 Task: Add an event with the title Third Team Building Workshop: Problem-Solving and Decision-Making Skills, date '2024/04/01', time 9:15 AM to 11:15 AMand add a description: The event coordinator is responsible for planning, organizing, and executing the networking event. They oversee all aspects of the event, including venue selection, logistics, scheduling, vendor management, and participant registration. The event coordinator ensures a seamless and successful networking event that meets the objectives and expectations of the attendees., put the event into Green category, logged in from the account softage.7@softage.netand send the event invitation to softage.10@softage.net and softage.5@softage.net. Set a reminder for the event 2 hour before
Action: Mouse moved to (122, 140)
Screenshot: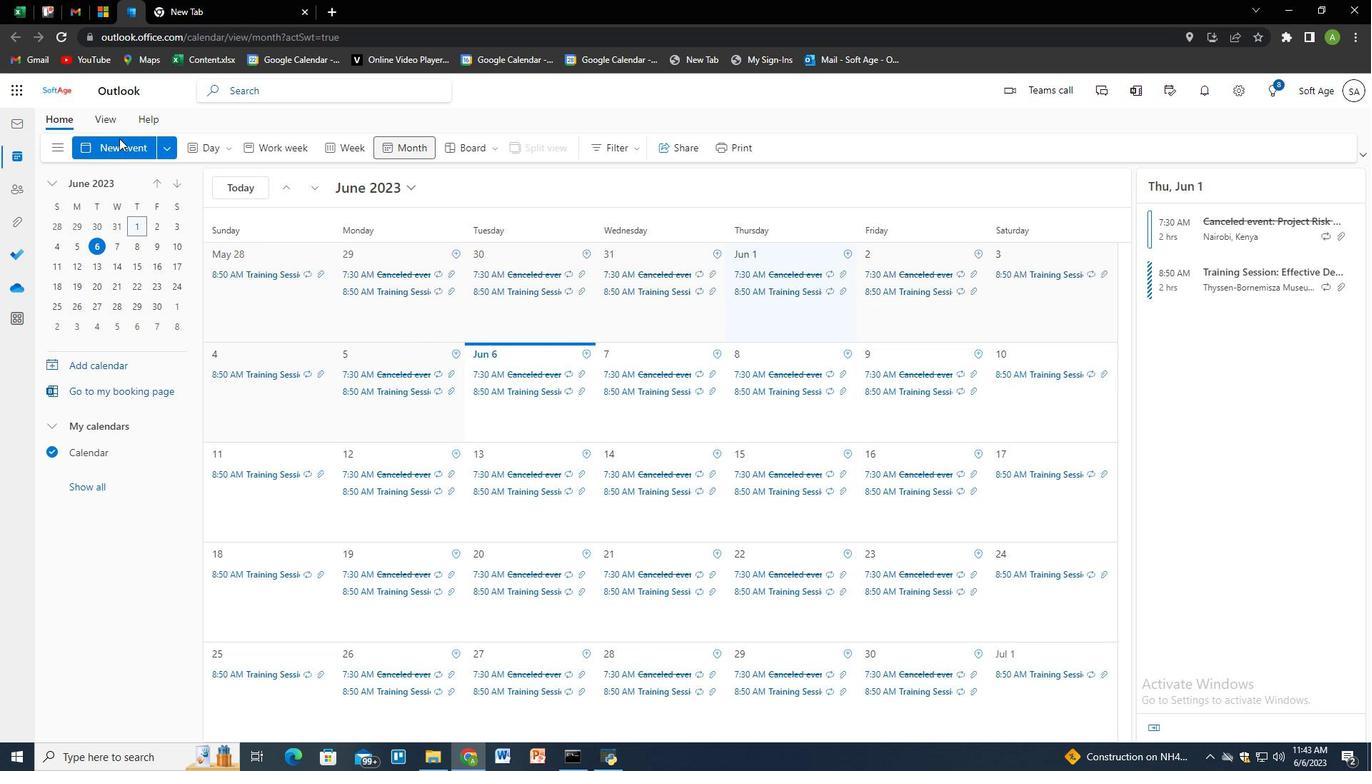 
Action: Mouse pressed left at (122, 140)
Screenshot: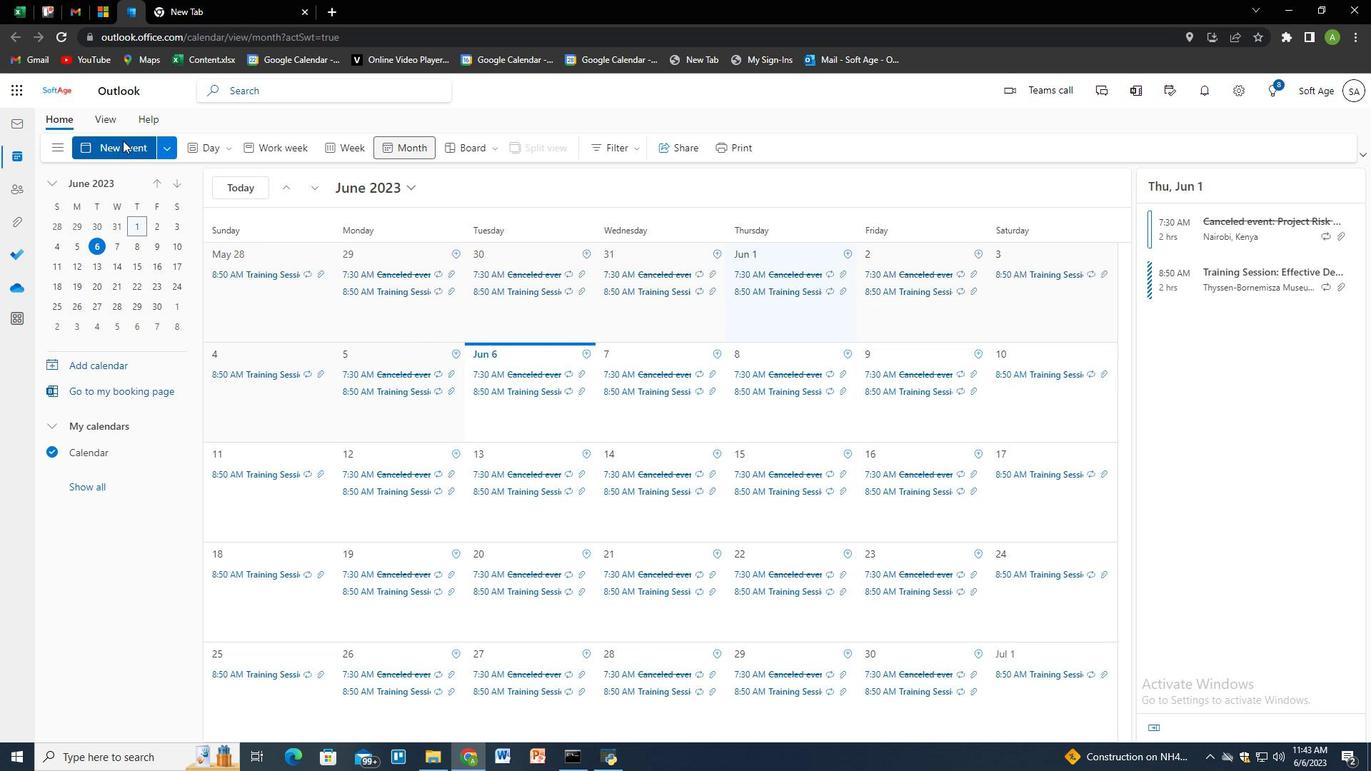 
Action: Mouse moved to (527, 236)
Screenshot: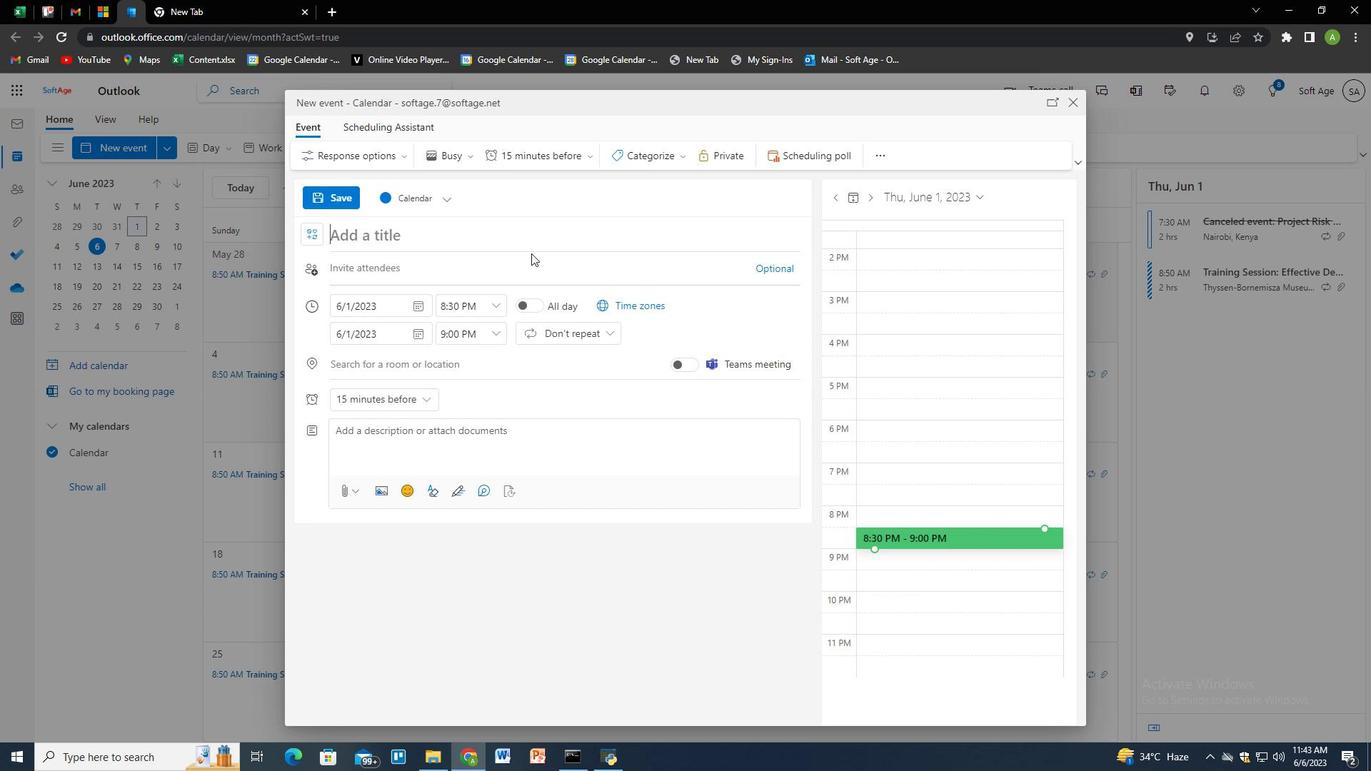 
Action: Mouse pressed left at (527, 236)
Screenshot: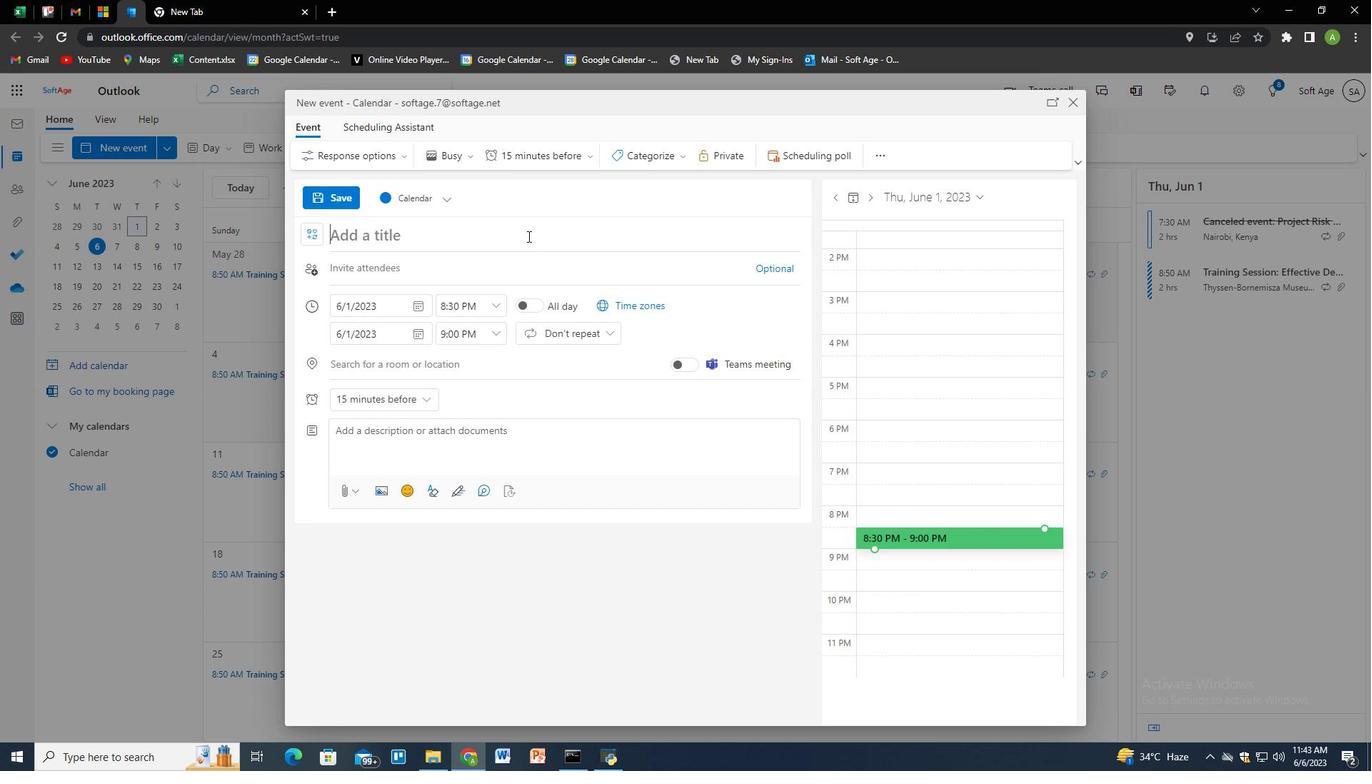 
Action: Key pressed <Key.shift>Thier<Key.backspace><Key.backspace>rd<Key.space><Key.shift>Team<Key.space><Key.shift>Building<Key.space><Key.shift>Workshop<Key.shift>:<Key.space><Key.shift>Problem<Key.space><Key.backspace>-<Key.shift>Solving<Key.space>and<Key.space><Key.shift>Decision-<Key.shift>Making<Key.space><Key.shift>Skills<Key.tab><Key.tab><Key.tab>
Screenshot: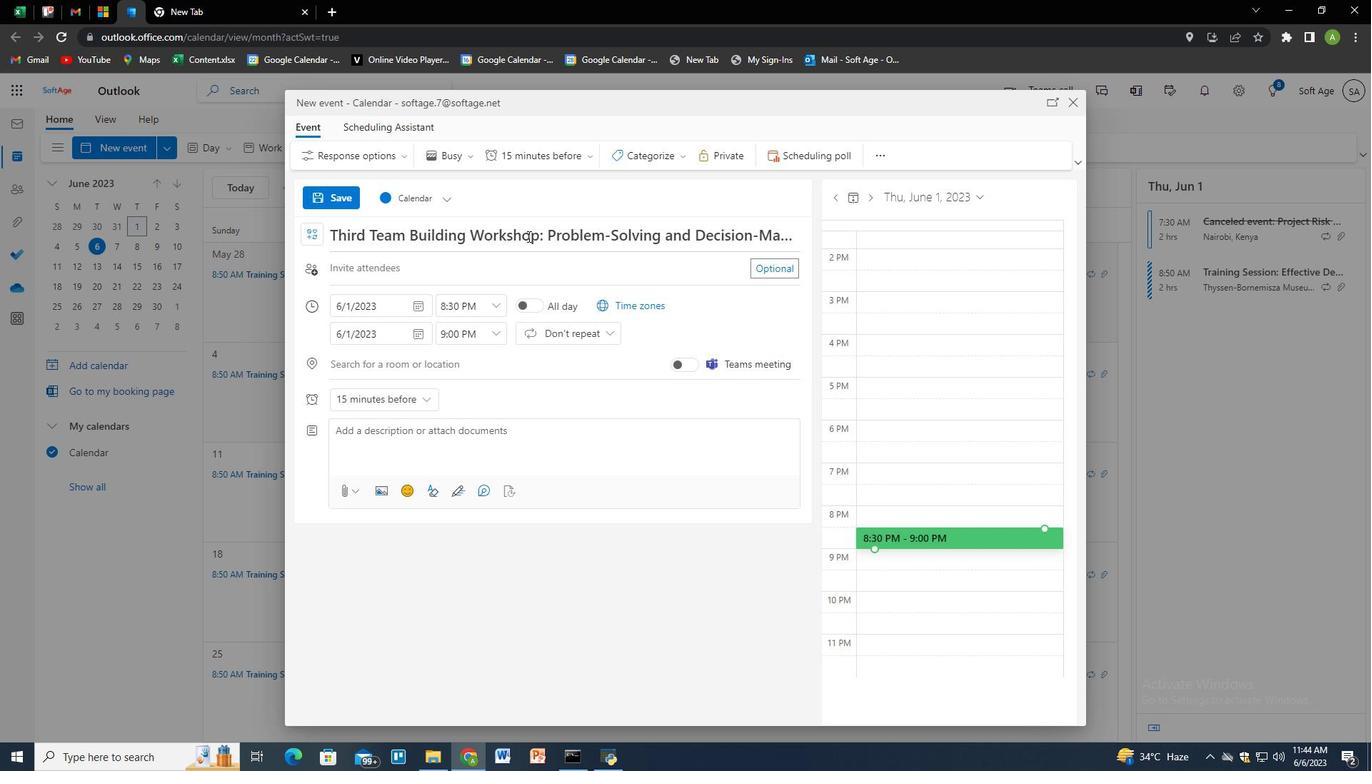 
Action: Mouse moved to (421, 299)
Screenshot: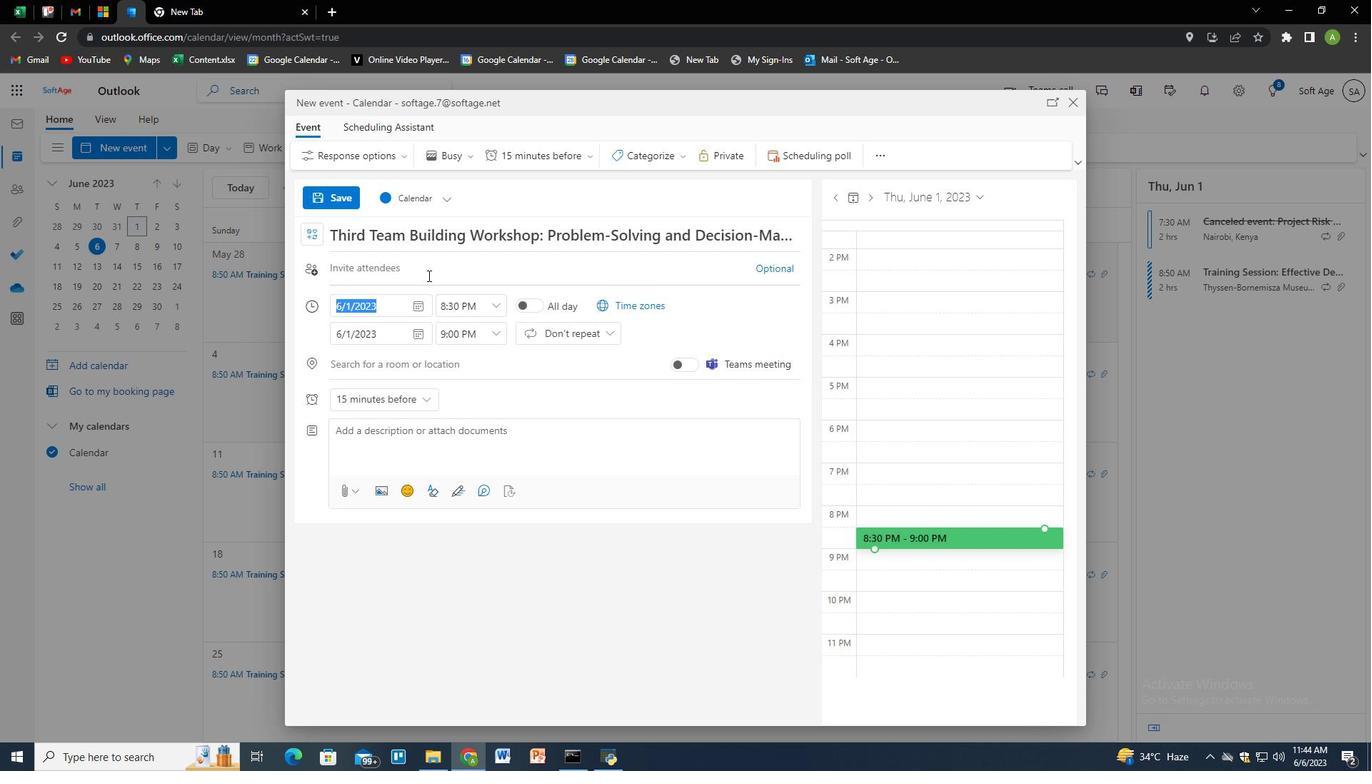 
Action: Mouse pressed left at (421, 299)
Screenshot: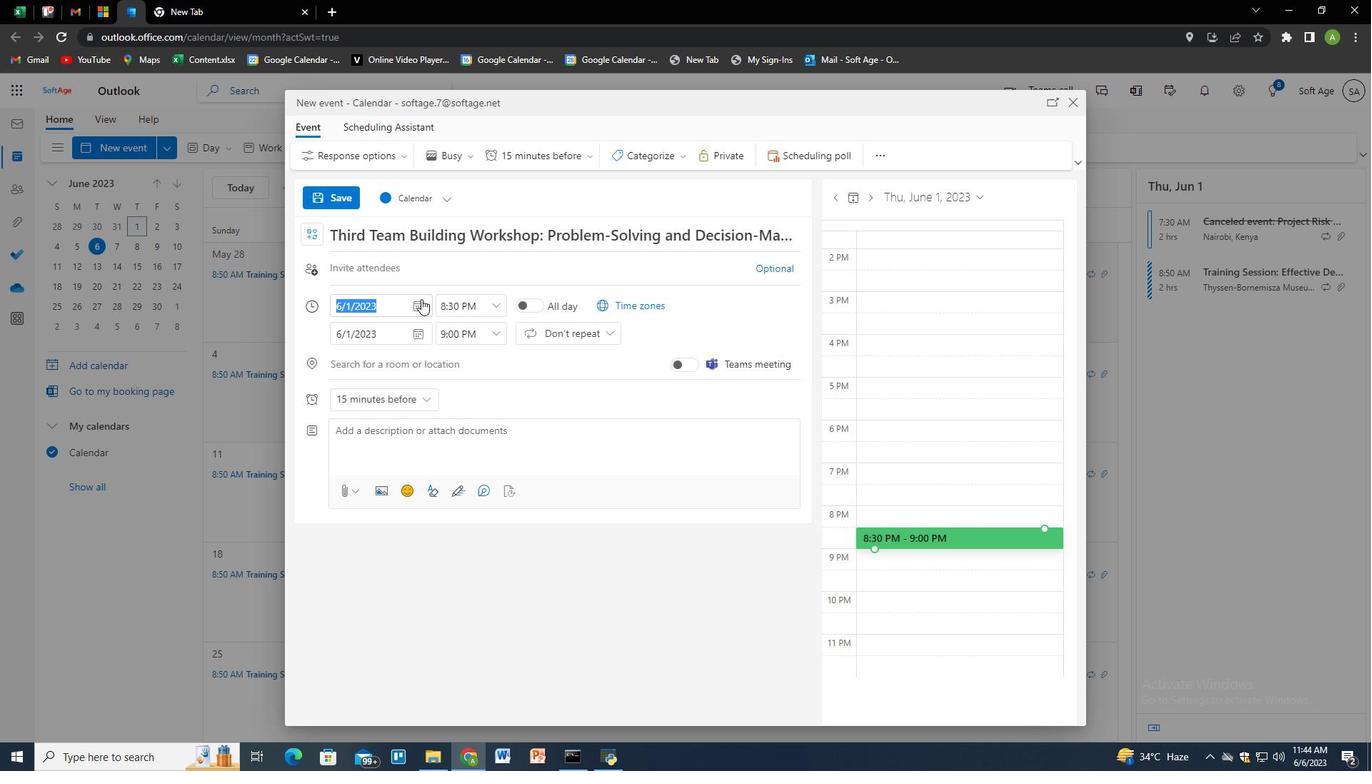 
Action: Mouse moved to (427, 339)
Screenshot: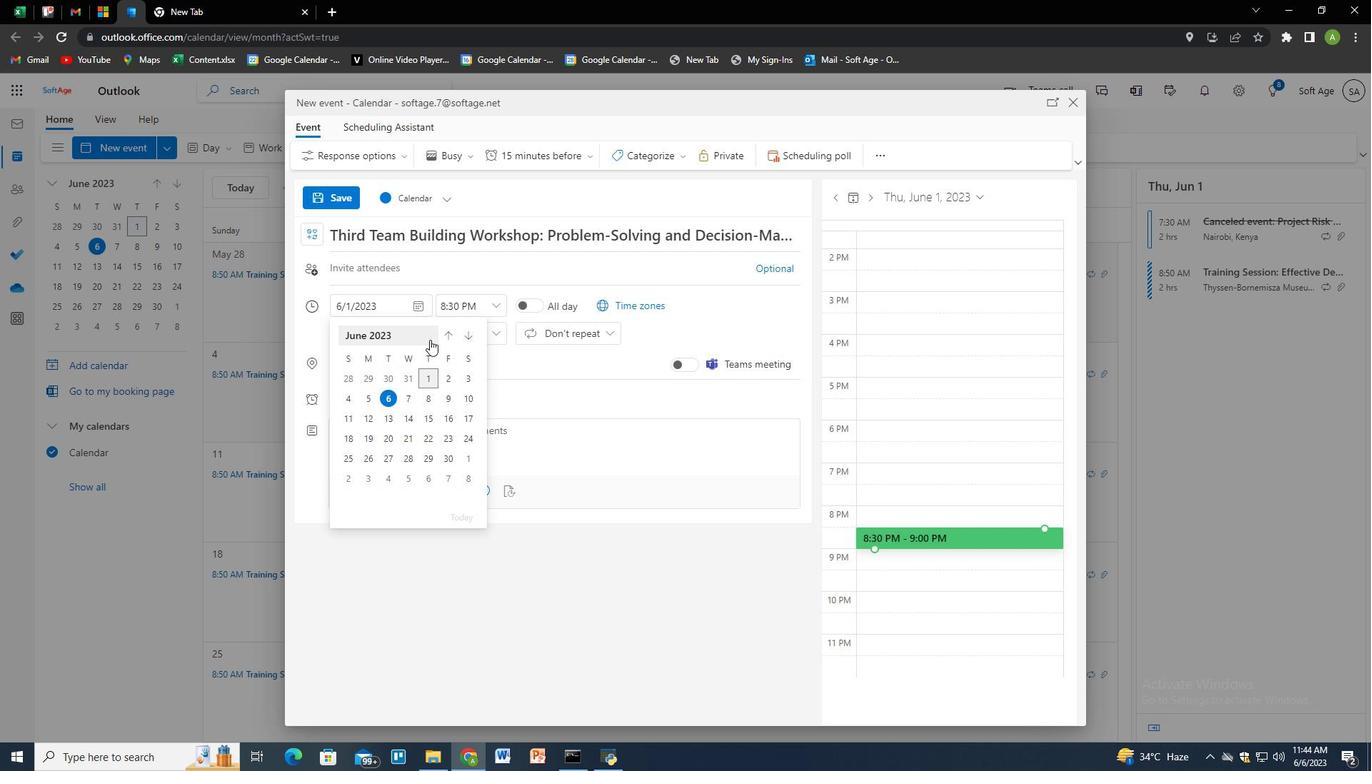 
Action: Mouse pressed left at (427, 339)
Screenshot: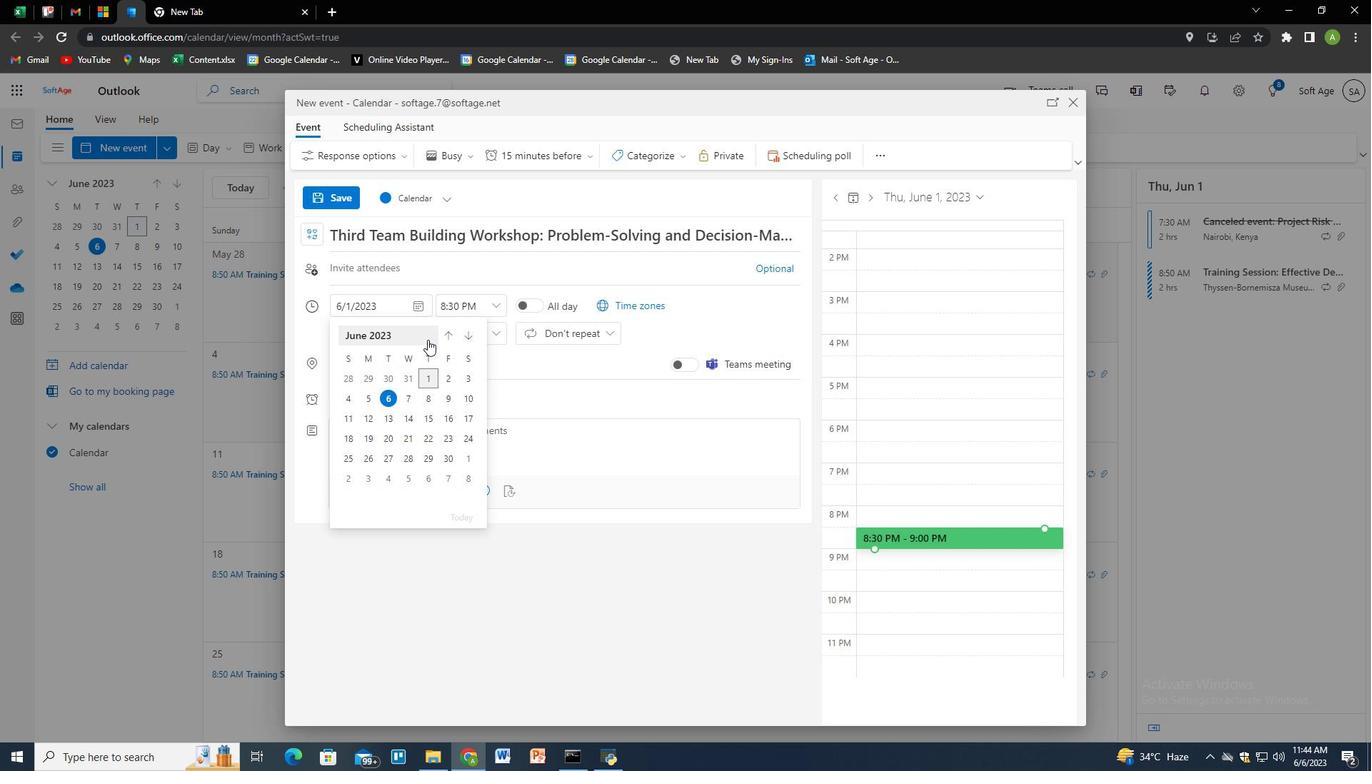 
Action: Mouse moved to (422, 343)
Screenshot: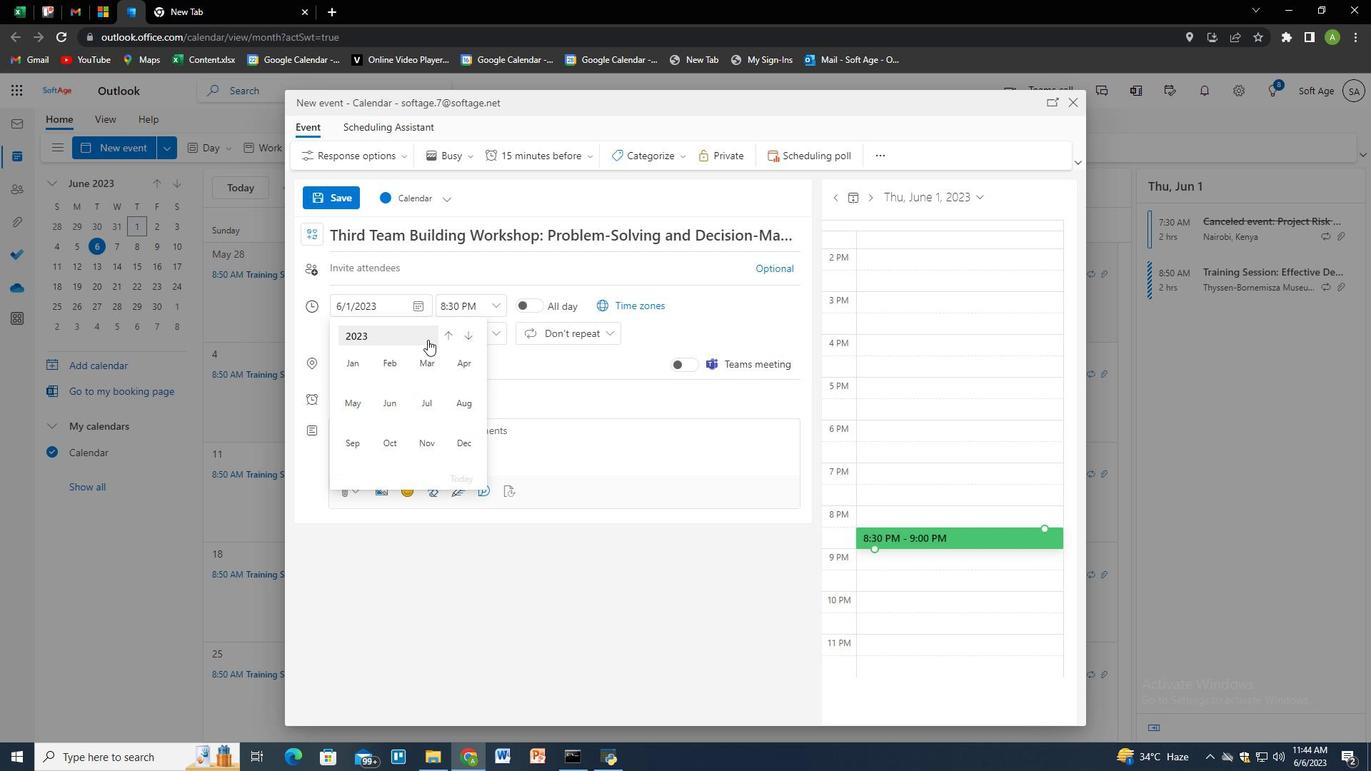 
Action: Mouse pressed left at (422, 343)
Screenshot: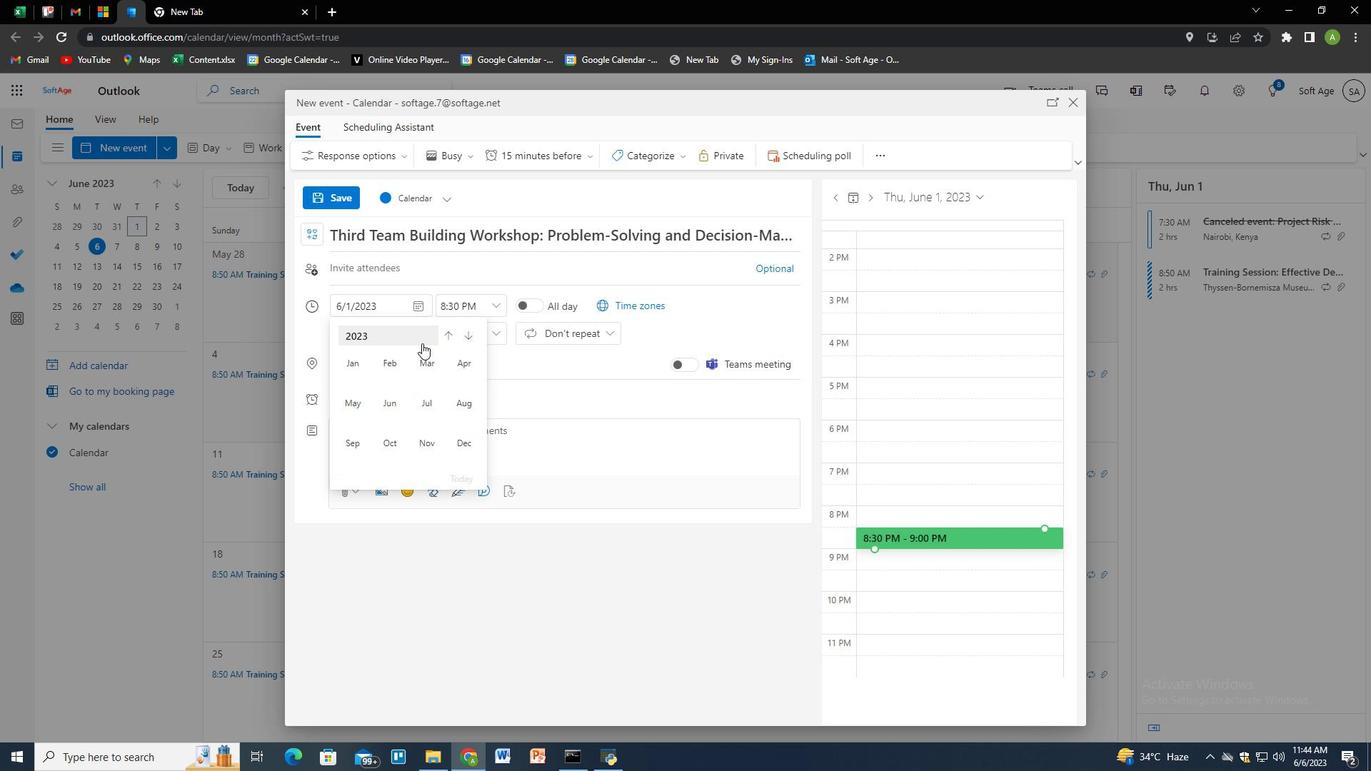 
Action: Mouse moved to (364, 399)
Screenshot: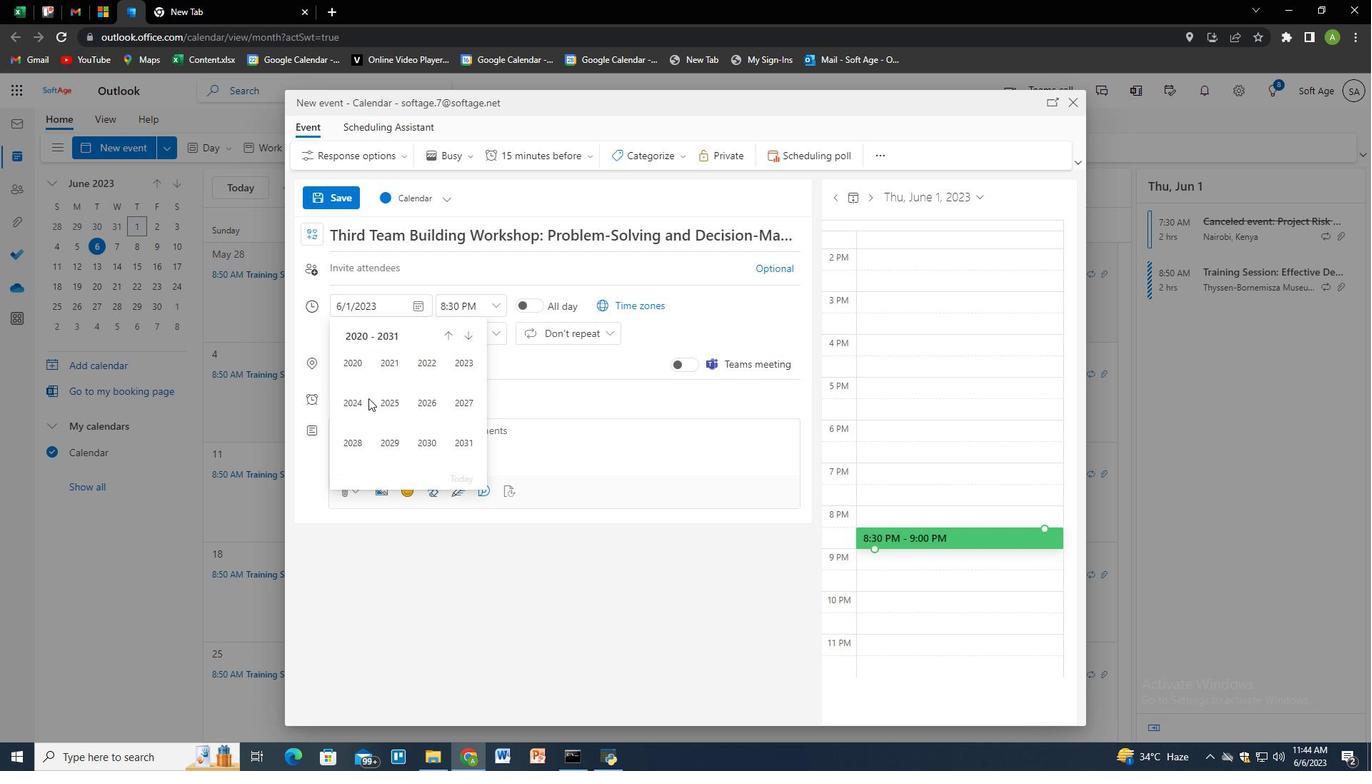 
Action: Mouse pressed left at (364, 399)
Screenshot: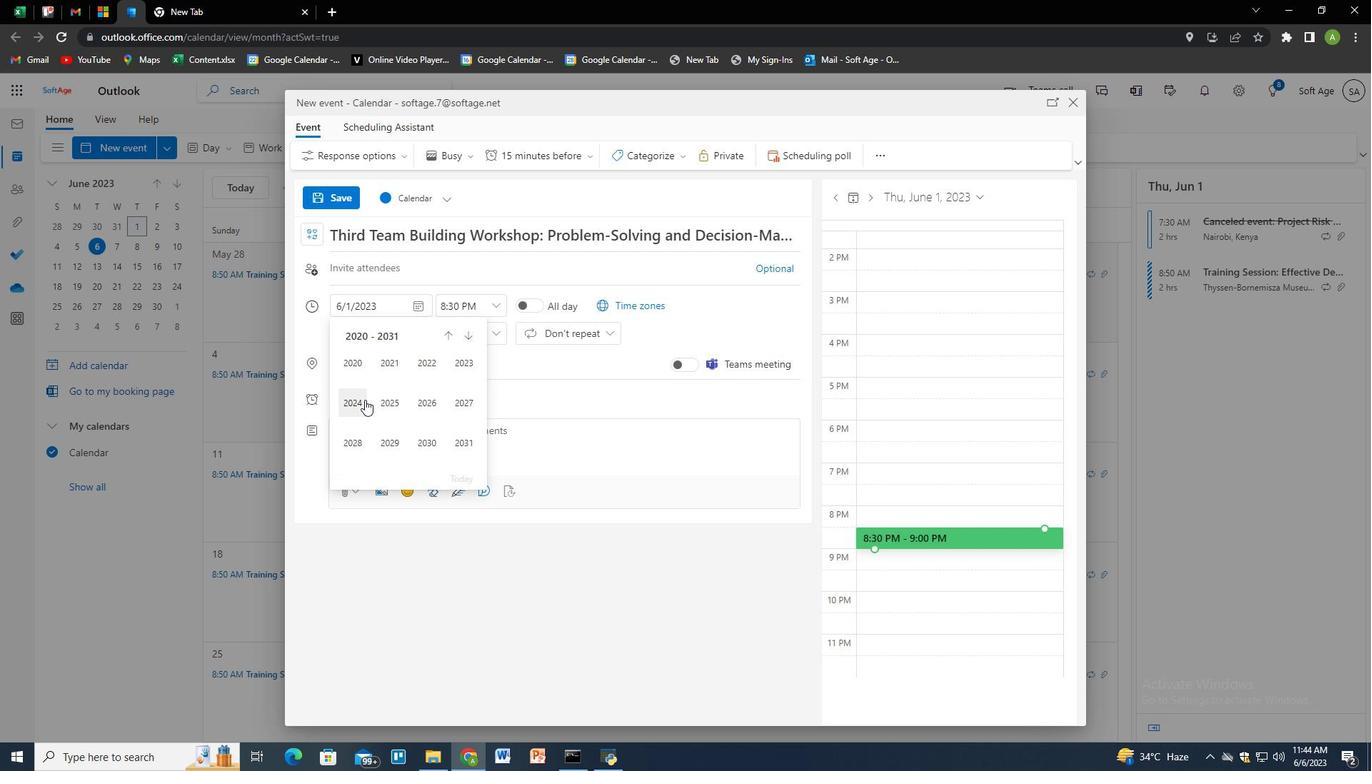 
Action: Mouse moved to (454, 364)
Screenshot: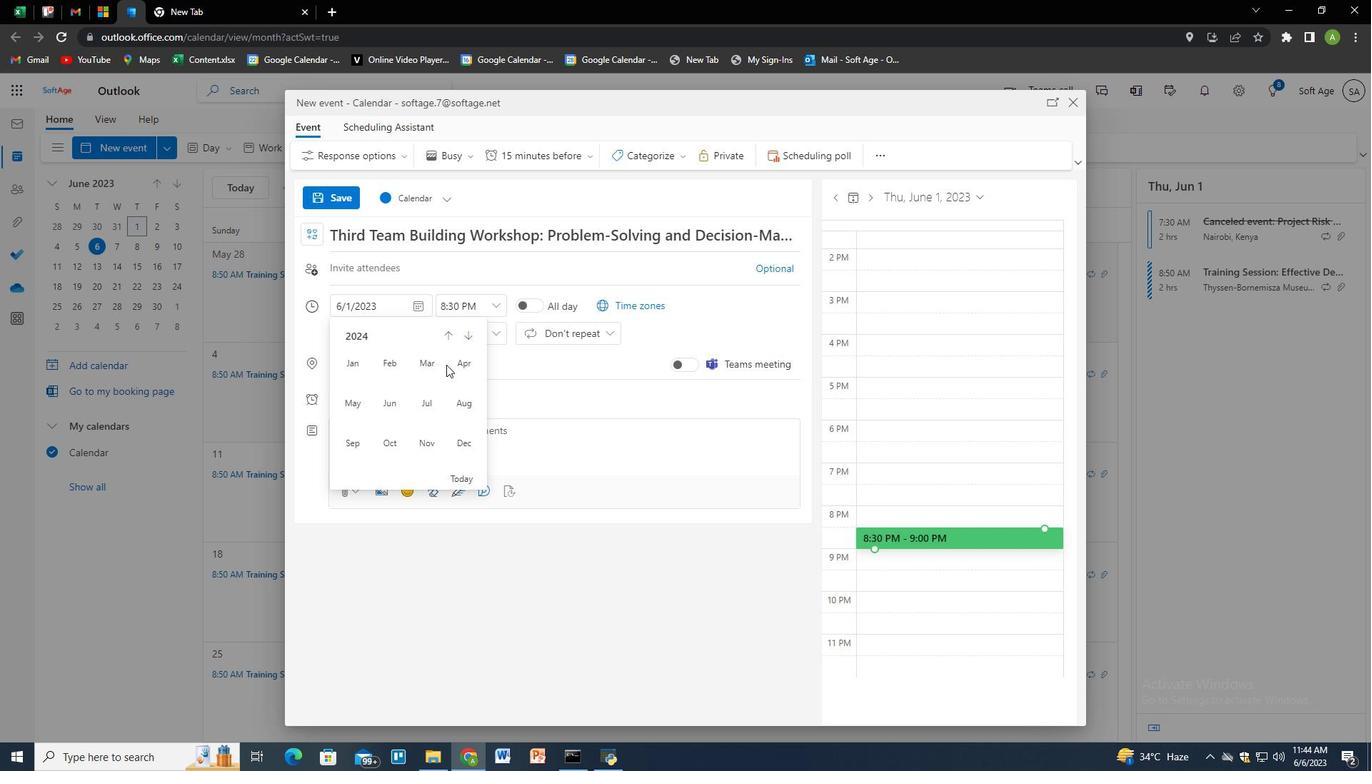 
Action: Mouse pressed left at (454, 364)
Screenshot: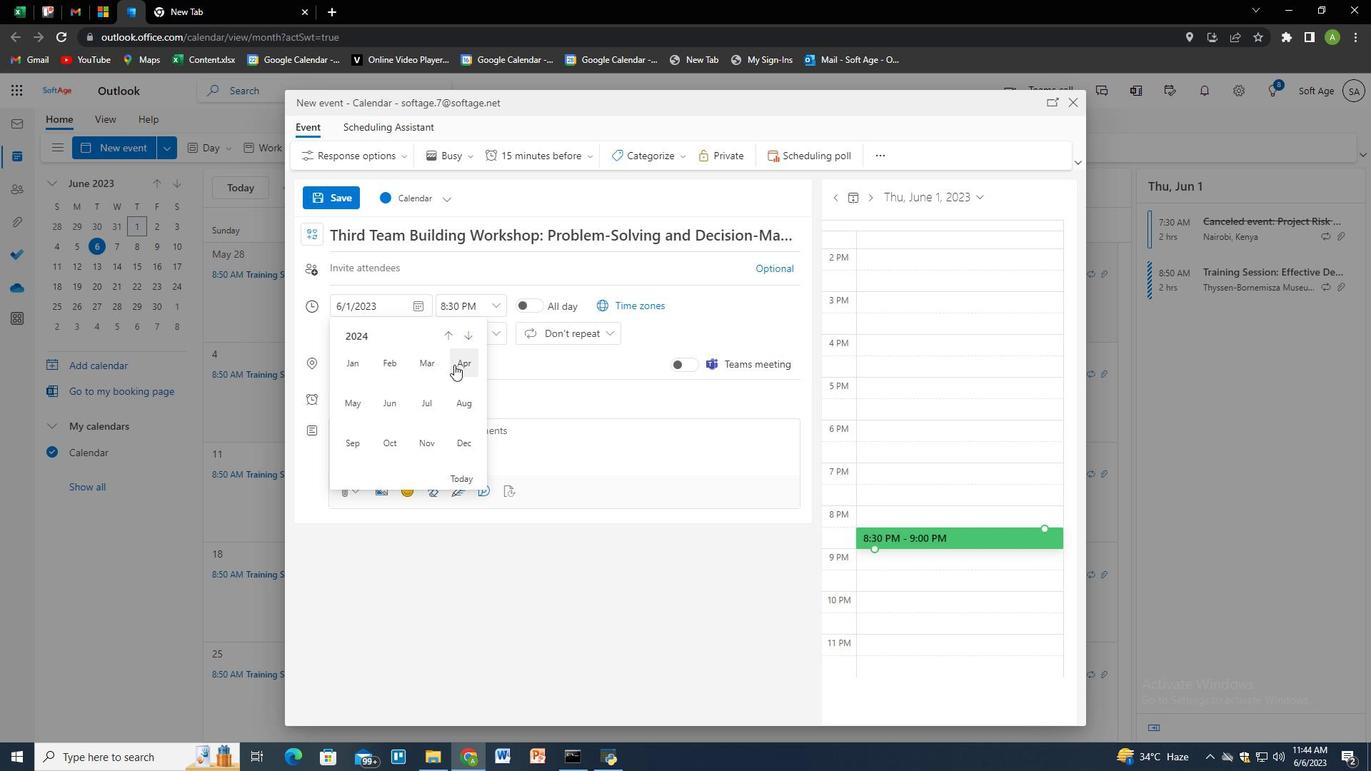 
Action: Mouse moved to (373, 374)
Screenshot: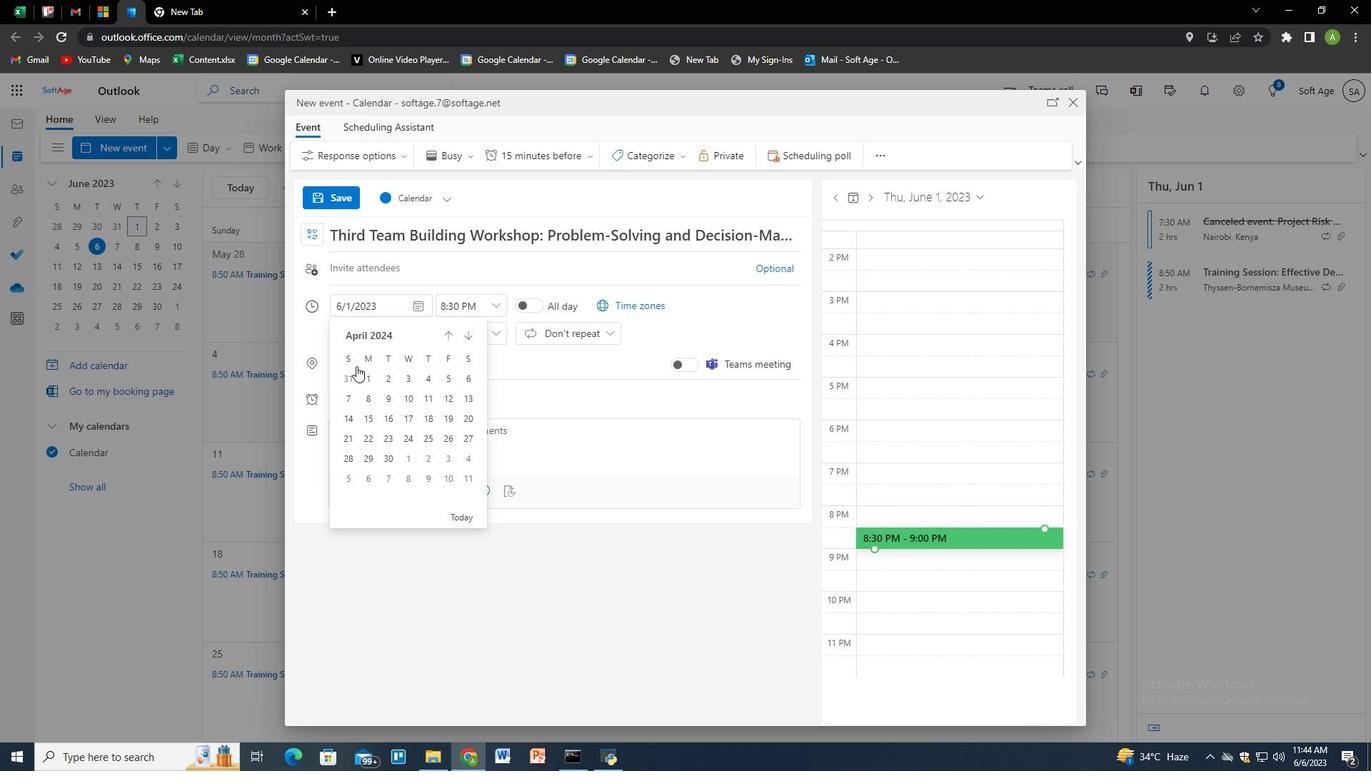 
Action: Mouse pressed left at (373, 374)
Screenshot: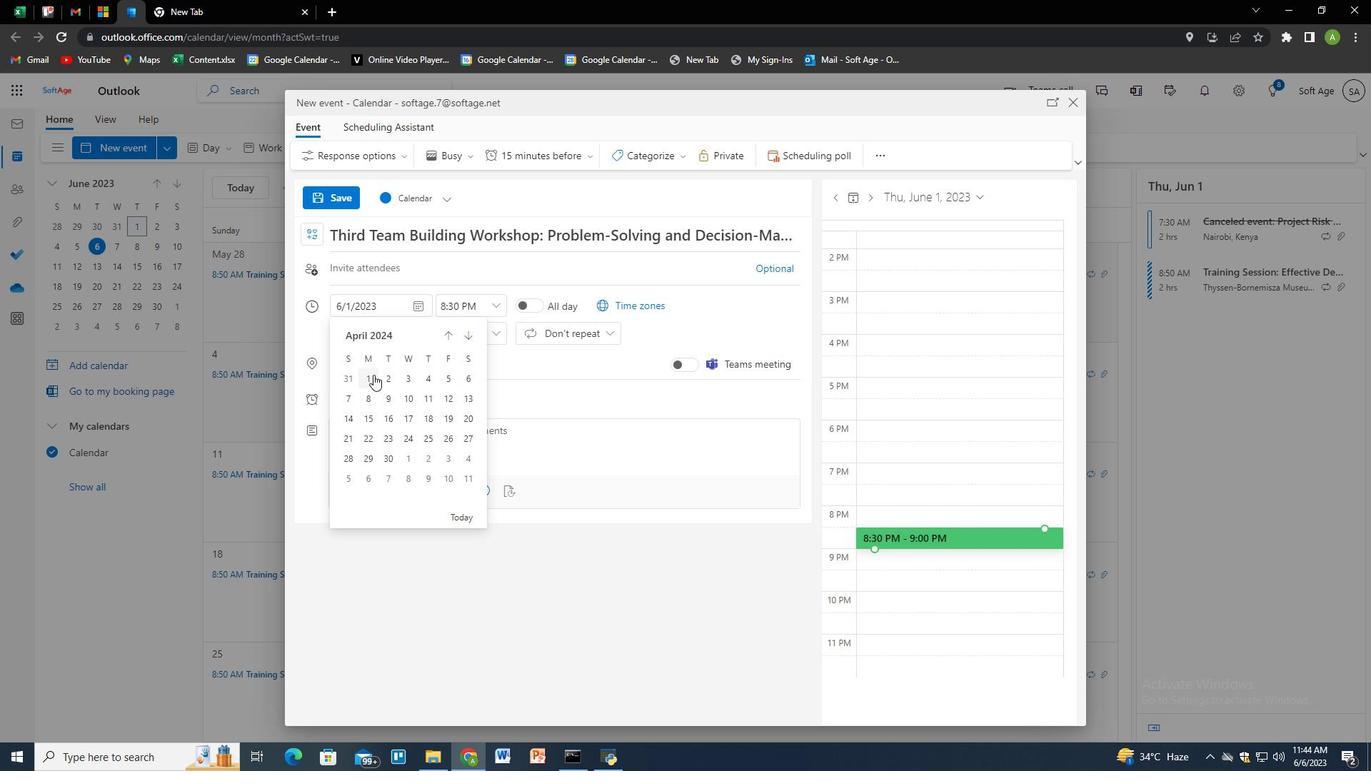 
Action: Mouse moved to (450, 304)
Screenshot: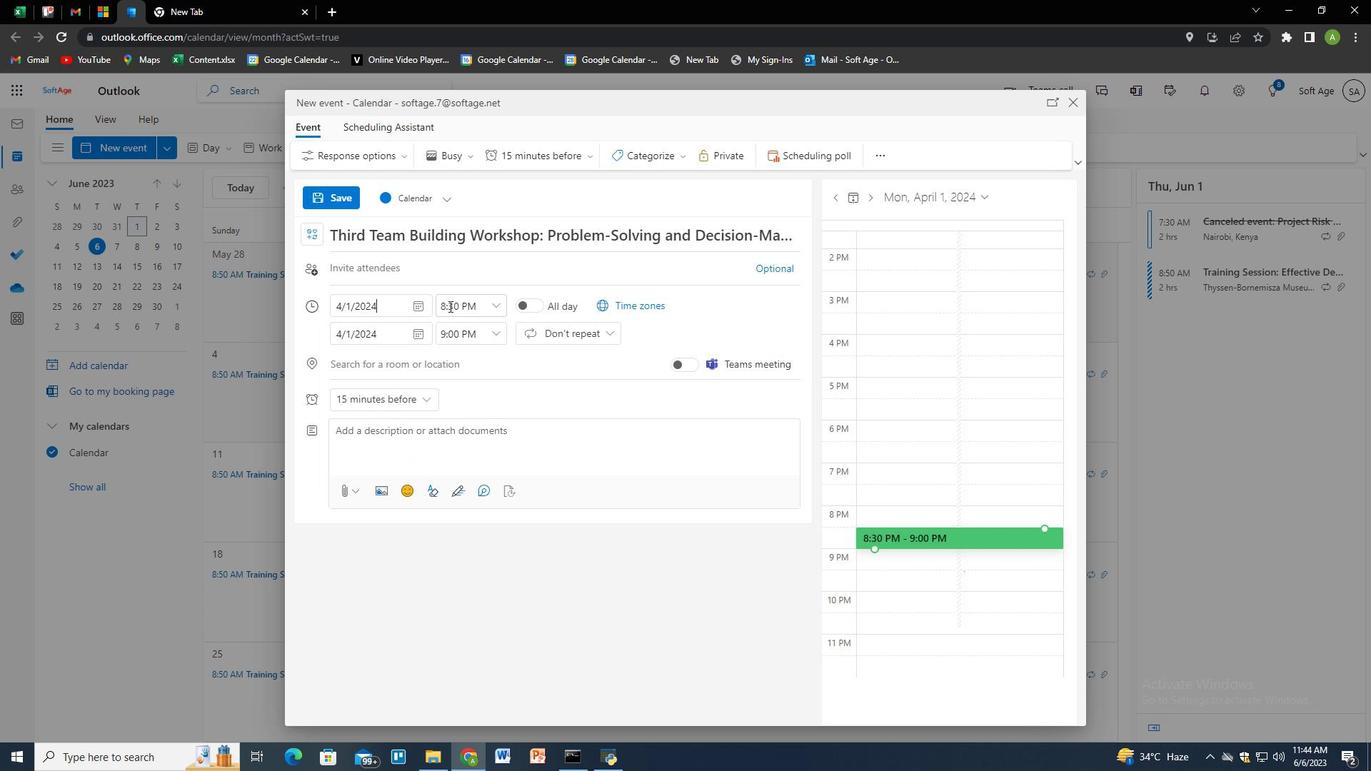 
Action: Mouse pressed left at (450, 304)
Screenshot: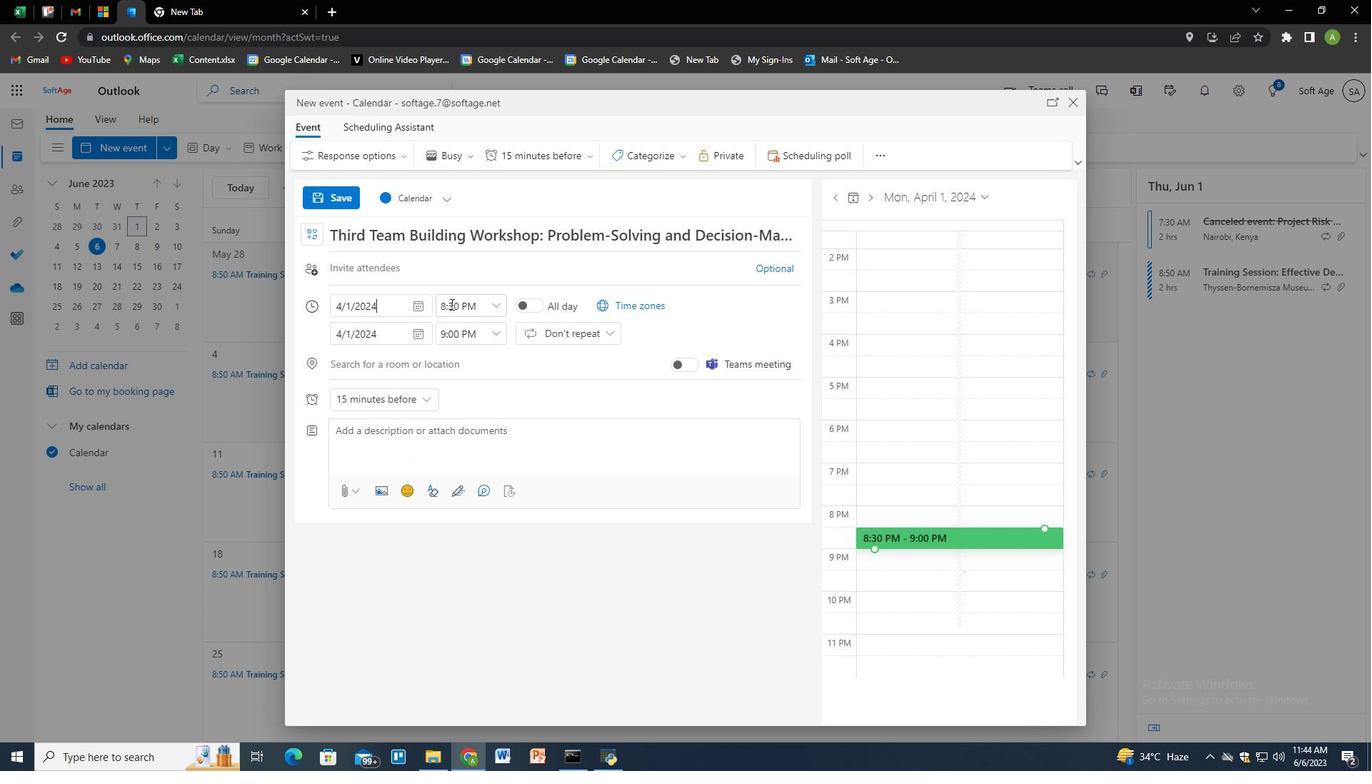 
Action: Mouse moved to (451, 304)
Screenshot: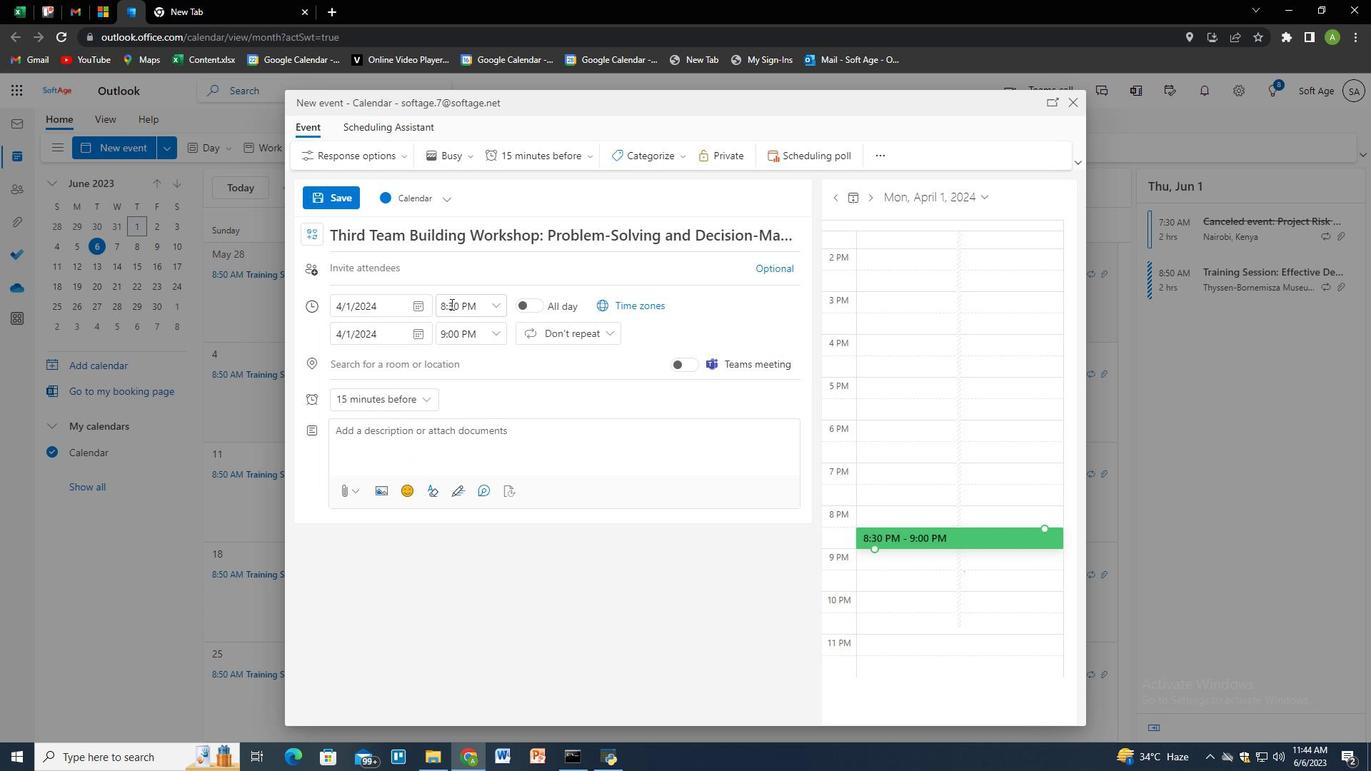 
Action: Key pressed 9<Key.shift_r>:15<Key.space><Key.shift>AM<Key.tab><Key.tab>11<Key.shift_r>:15<Key.space><Key.shift>AMM<Key.tab><Key.tab><Key.tab><Key.tab><Key.tab><Key.tab><Key.tab><Key.shift>The<Key.space>event<Key.space>coordinator<Key.space>is<Key.space>responsiv<Key.backspace>ble<Key.space>for<Key.space>planning,<Key.space>organizing,a<Key.space><Key.backspace><Key.backspace><Key.space>and<Key.space>executing<Key.space>the<Key.space>networking<Key.space>event.<Key.space><Key.shift>They<Key.space>oversee<Key.space>all<Key.space>aspects<Key.space>of<Key.space>the<Key.space>event,<Key.space>including<Key.space>venuew<Key.backspace><Key.space>selection,<Key.space>logistics,<Key.space>scheduling,<Key.space>venfd<Key.backspace><Key.backspace>dor<Key.space>management,<Key.space>and<Key.space>participation<Key.backspace><Key.backspace><Key.backspace><Key.backspace>nt<Key.space>te<Key.backspace><Key.backspace>registration.<Key.space><Key.shift><Key.shift>The<Key.space>event<Key.space>coordinator<Key.space>ensure<Key.space><Key.backspace>s<Key.space><Key.space>seamless<Key.space>ans<Key.space>s<Key.backspace><Key.backspace><Key.backspace>d<Key.space>success<Key.space>full<Key.space>networking<Key.space>event<Key.space>that<Key.space>meets<Key.space>the<Key.space>objectves<Key.backspace><Key.backspace><Key.backspace>ives<Key.space>and<Key.space>expectations<Key.space>of<Key.space>theatt<Key.backspace><Key.backspace><Key.backspace><Key.space>attendees.
Screenshot: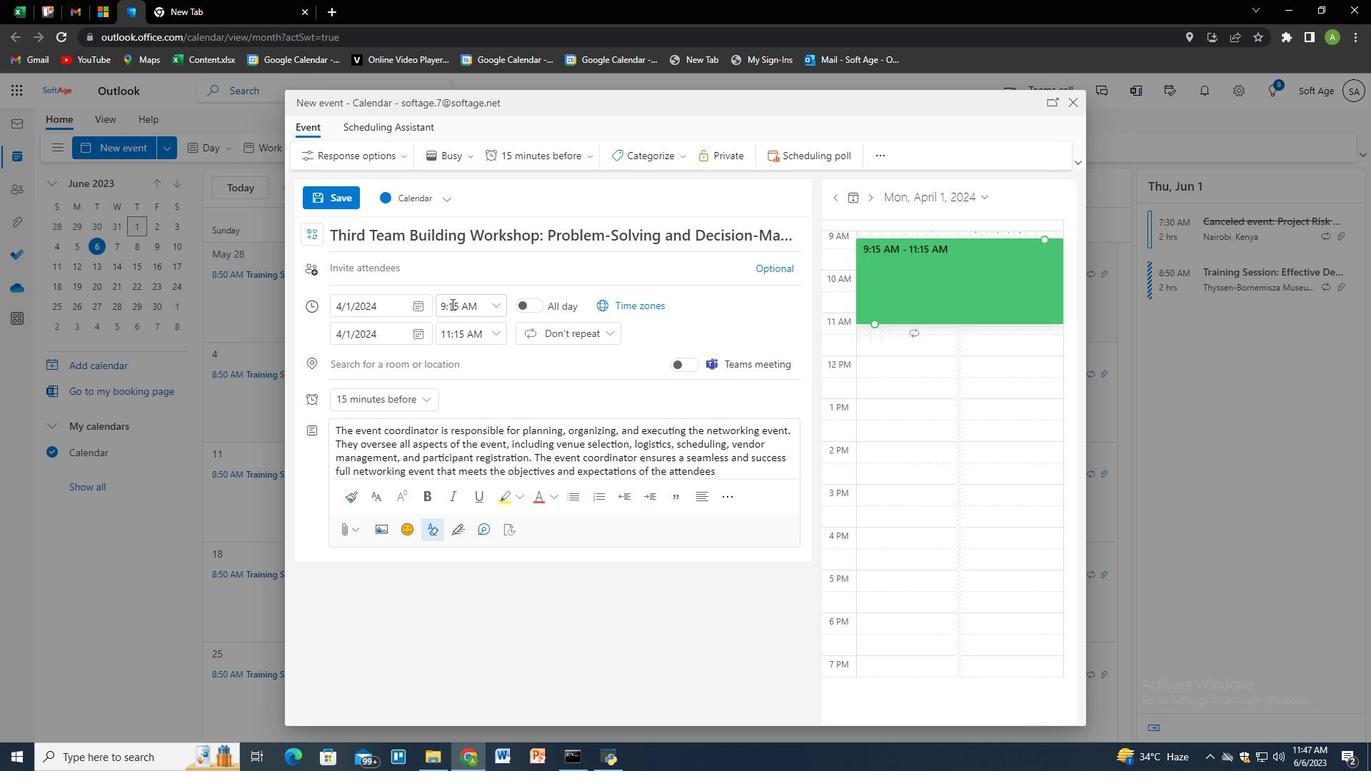 
Action: Mouse moved to (631, 152)
Screenshot: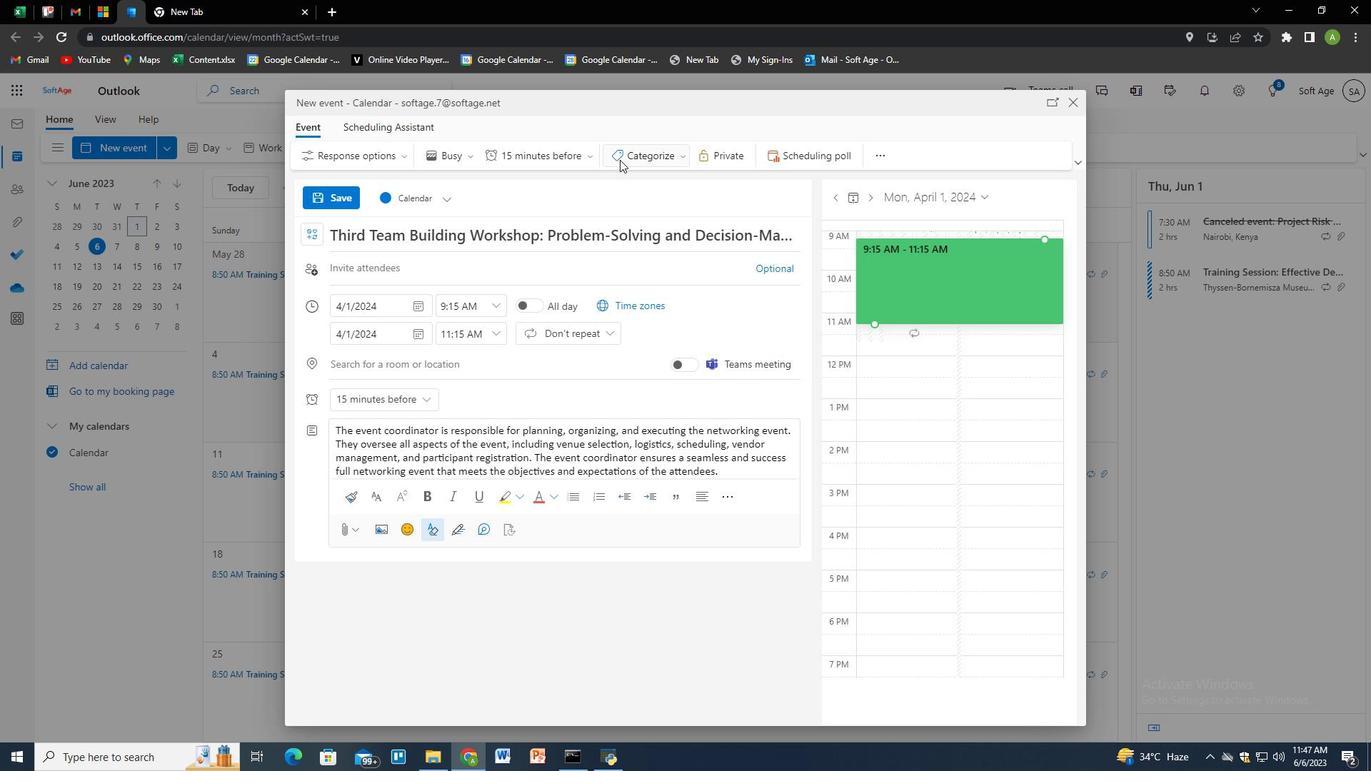 
Action: Mouse pressed left at (631, 152)
Screenshot: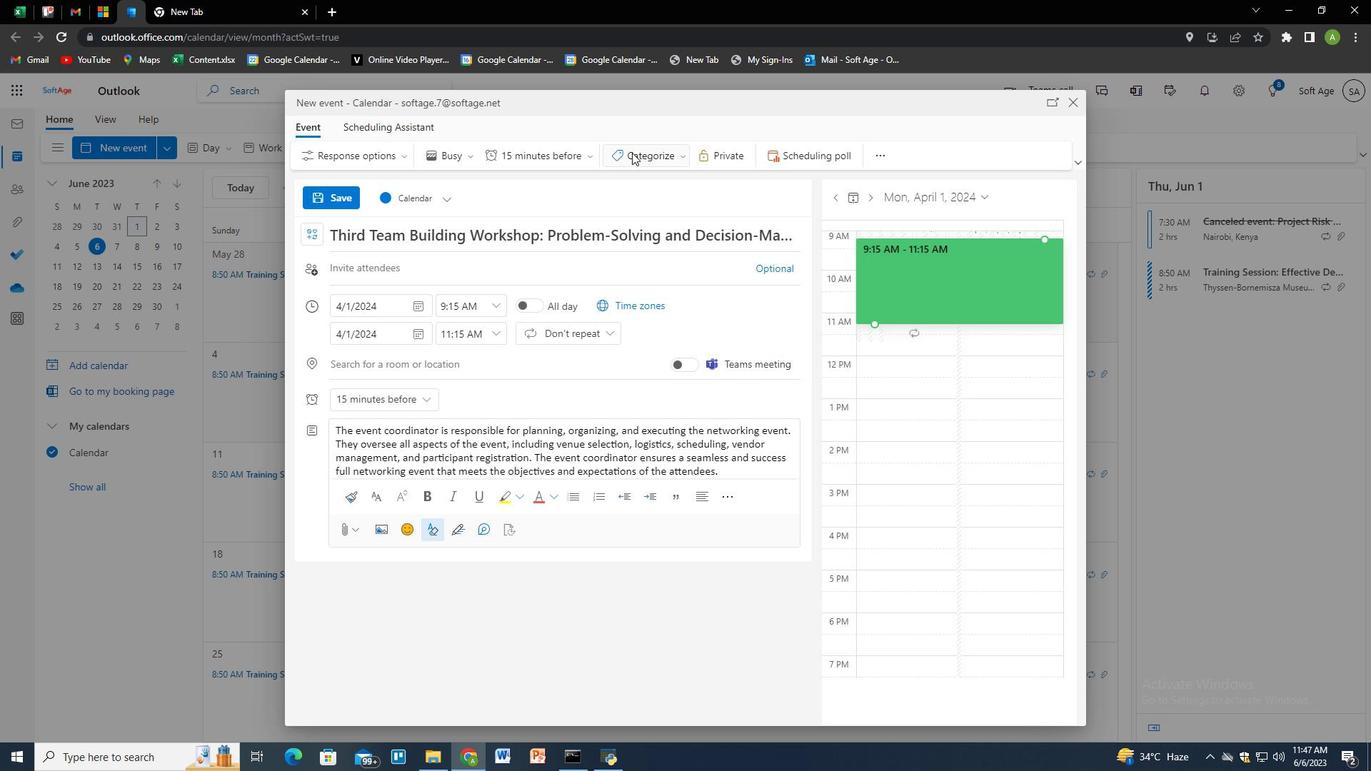 
Action: Mouse moved to (637, 207)
Screenshot: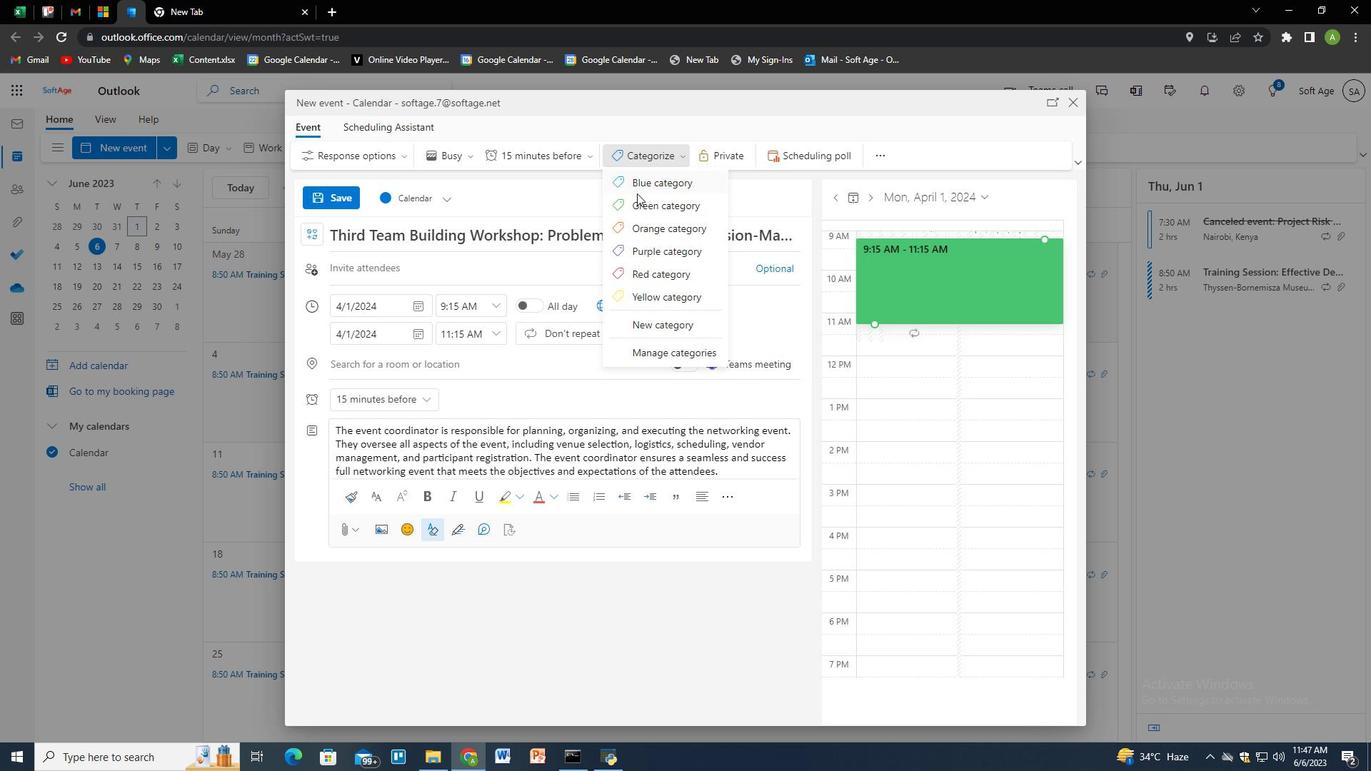 
Action: Mouse pressed left at (637, 207)
Screenshot: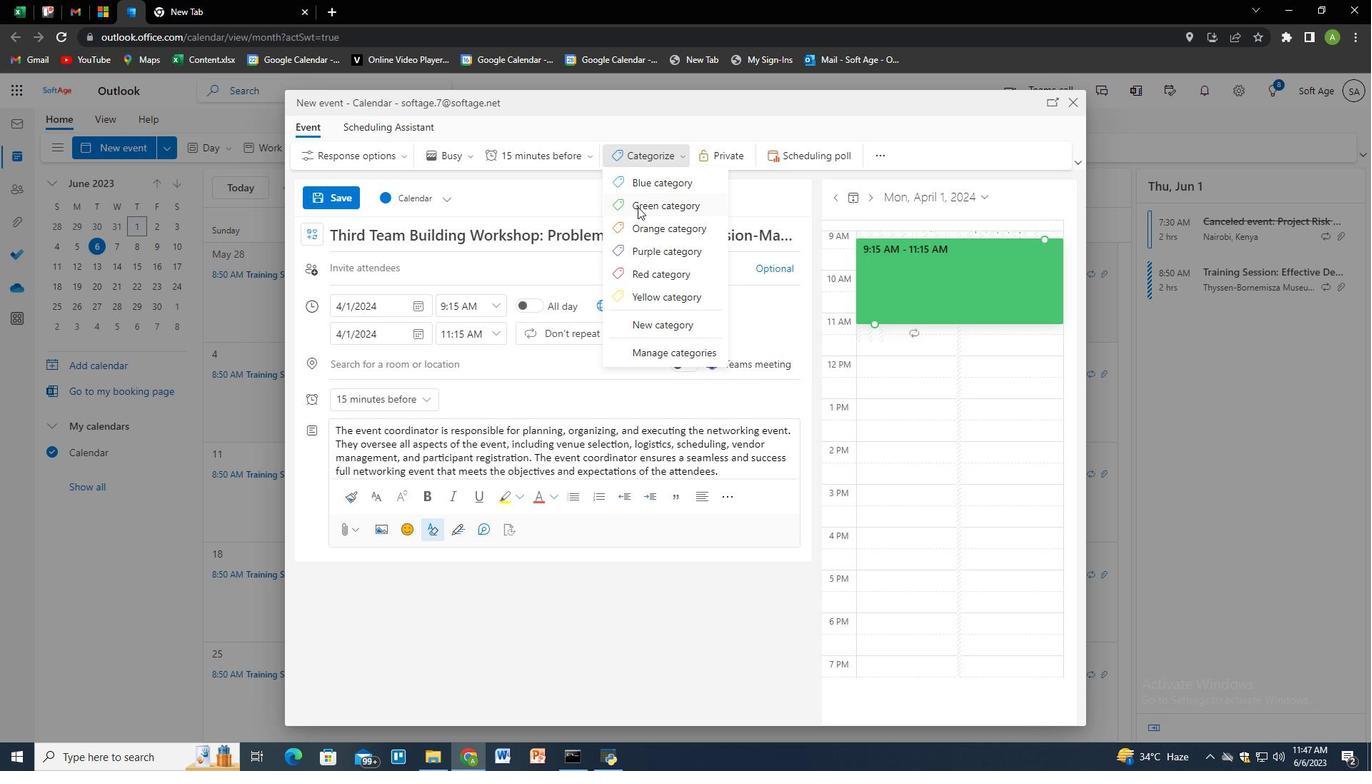 
Action: Mouse moved to (452, 361)
Screenshot: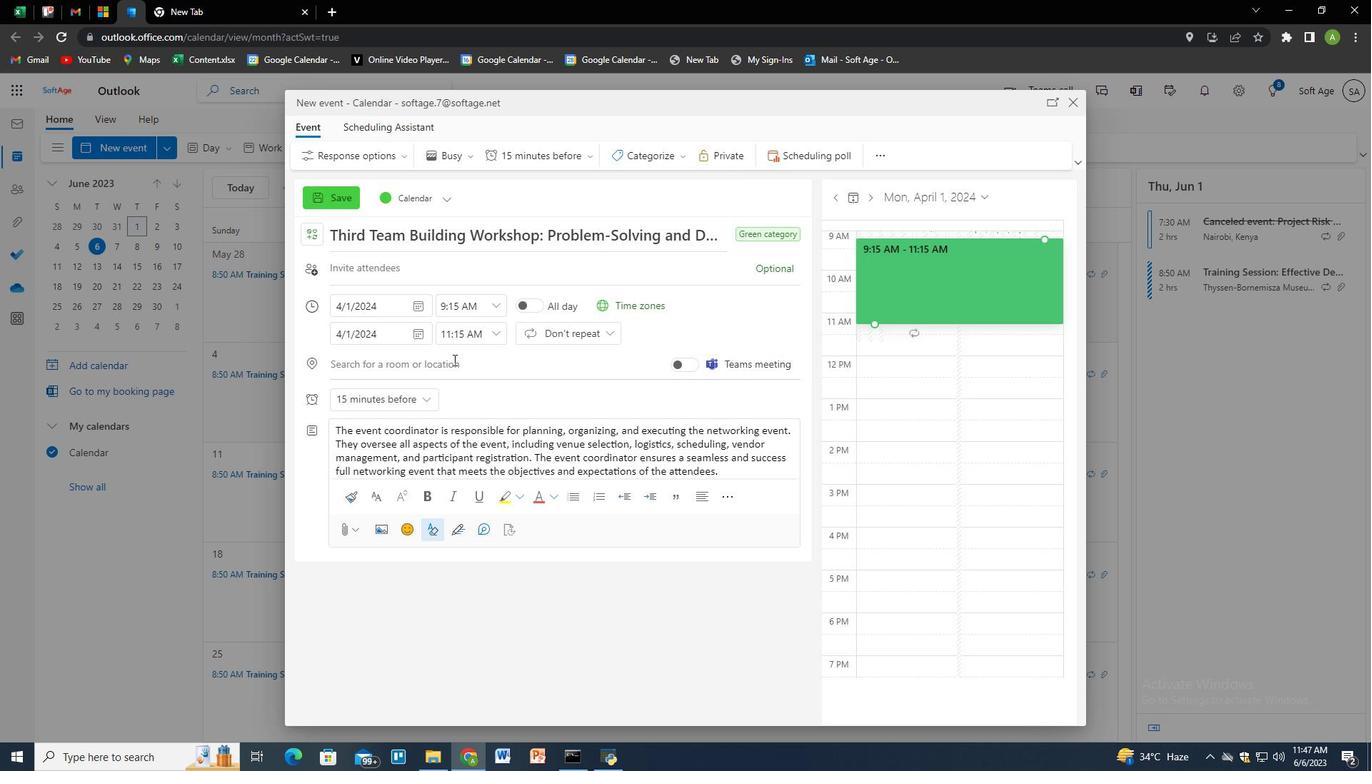 
Action: Mouse pressed left at (452, 361)
Screenshot: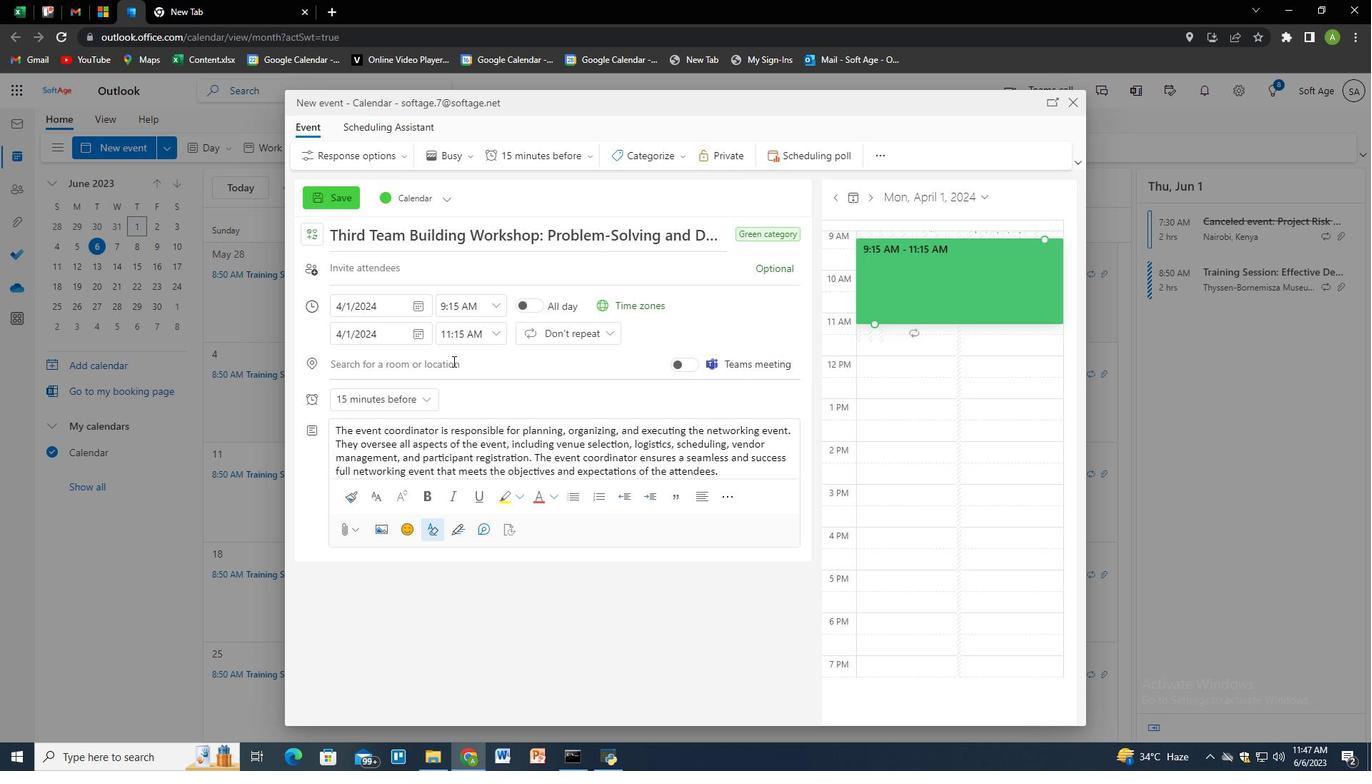 
Action: Key pressed softage.10<Key.shift><Key.shift><Key.shift><Key.shift>@sof<Key.backspace><Key.backspace><Key.backspace><Key.backspace><Key.backspace><Key.backspace><Key.backspace><Key.backspace><Key.backspace><Key.backspace>age.5<Key.shift>@sofa<Key.backspace>tage.net<Key.backspace><Key.backspace><Key.backspace><Key.backspace><Key.backspace><Key.backspace><Key.backspace><Key.backspace><Key.backspace><Key.backspace><Key.backspace><Key.backspace><Key.backspace><Key.backspace>.5<Key.shift><Key.shift><Key.shift><Key.shift><Key.shift><Key.shift><Key.shift><Key.shift><Key.shift><Key.shift><Key.shift><Key.shift><Key.shift><Key.shift><Key.shift><Key.shift><Key.shift><Key.shift><Key.shift><Key.shift><Key.shift><Key.shift><Key.shift><Key.shift><Key.shift><Key.shift><Key.shift><Key.shift><Key.shift><Key.shift><Key.shift><Key.shift><Key.shift><Key.shift><Key.shift><Key.shift><Key.shift><Key.shift><Key.shift><Key.shift><Key.shift><Key.shift>@softage.net<Key.enter><Key.enter><Key.backspace><Key.backspace><Key.backspace><Key.backspace><Key.backspace><Key.backspace><Key.backspace><Key.backspace><Key.backspace><Key.backspace><Key.backspace><Key.backspace><Key.backspace><Key.backspace><Key.backspace><Key.backspace><Key.backspace><Key.backspace><Key.backspace><Key.backspace><Key.backspace><Key.backspace><Key.backspace><Key.backspace><Key.backspace><Key.backspace><Key.backspace><Key.backspace><Key.backspace><Key.backspace><Key.backspace><Key.backspace><Key.backspace>
Screenshot: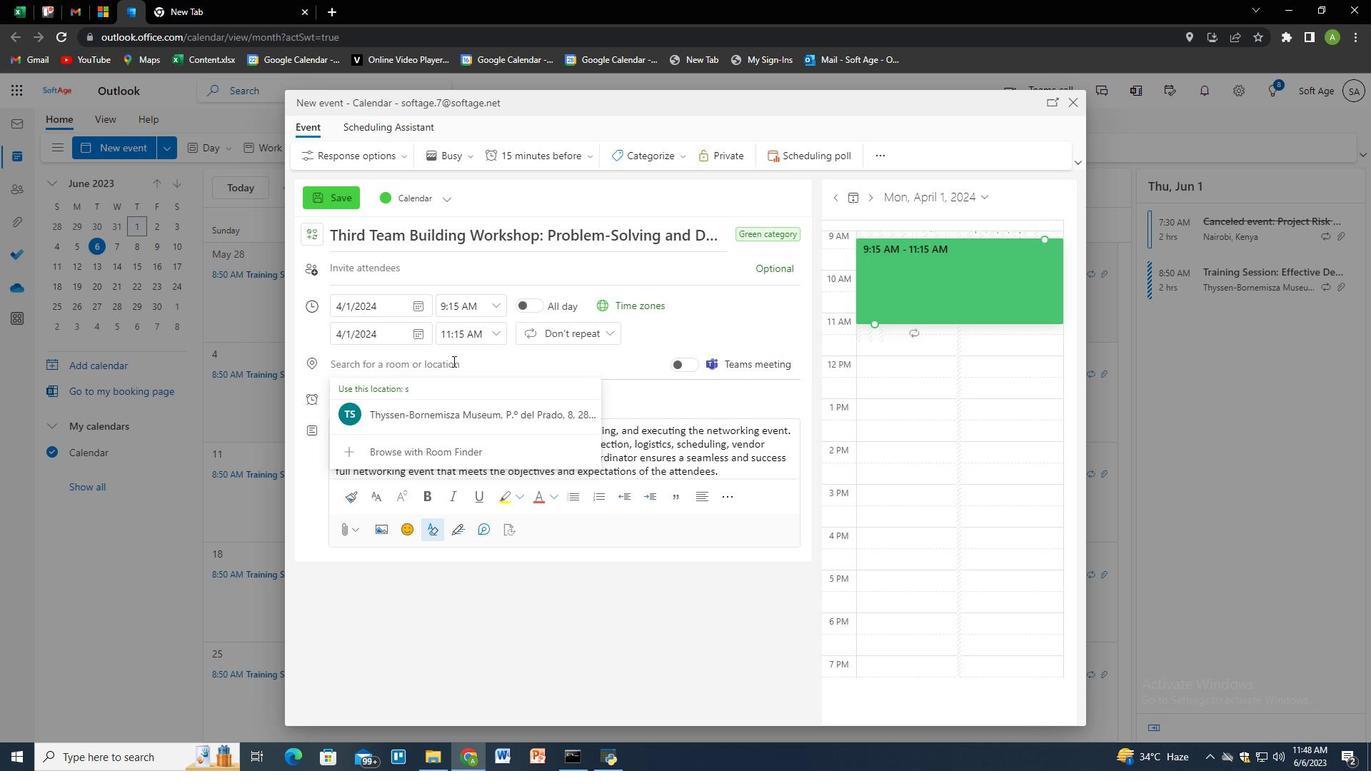 
Action: Mouse moved to (414, 259)
Screenshot: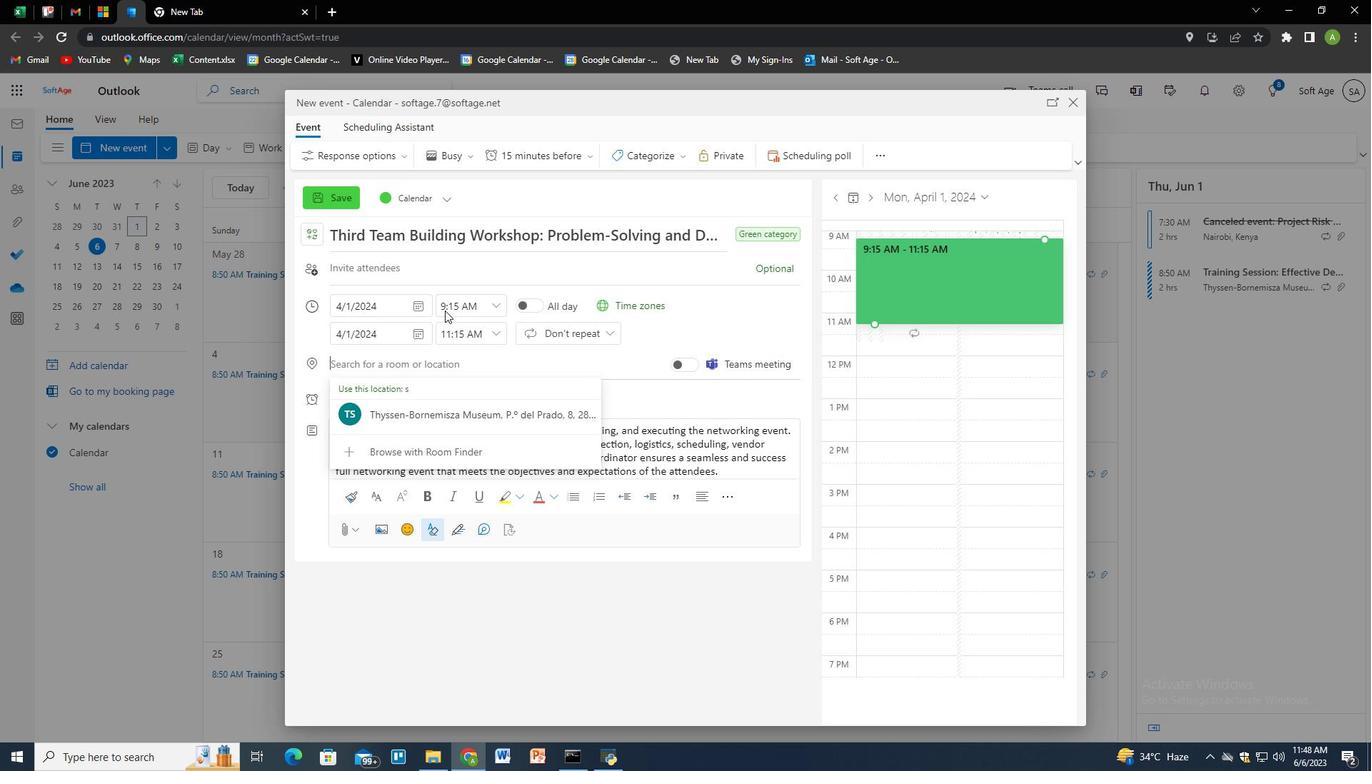
Action: Mouse pressed left at (414, 259)
Screenshot: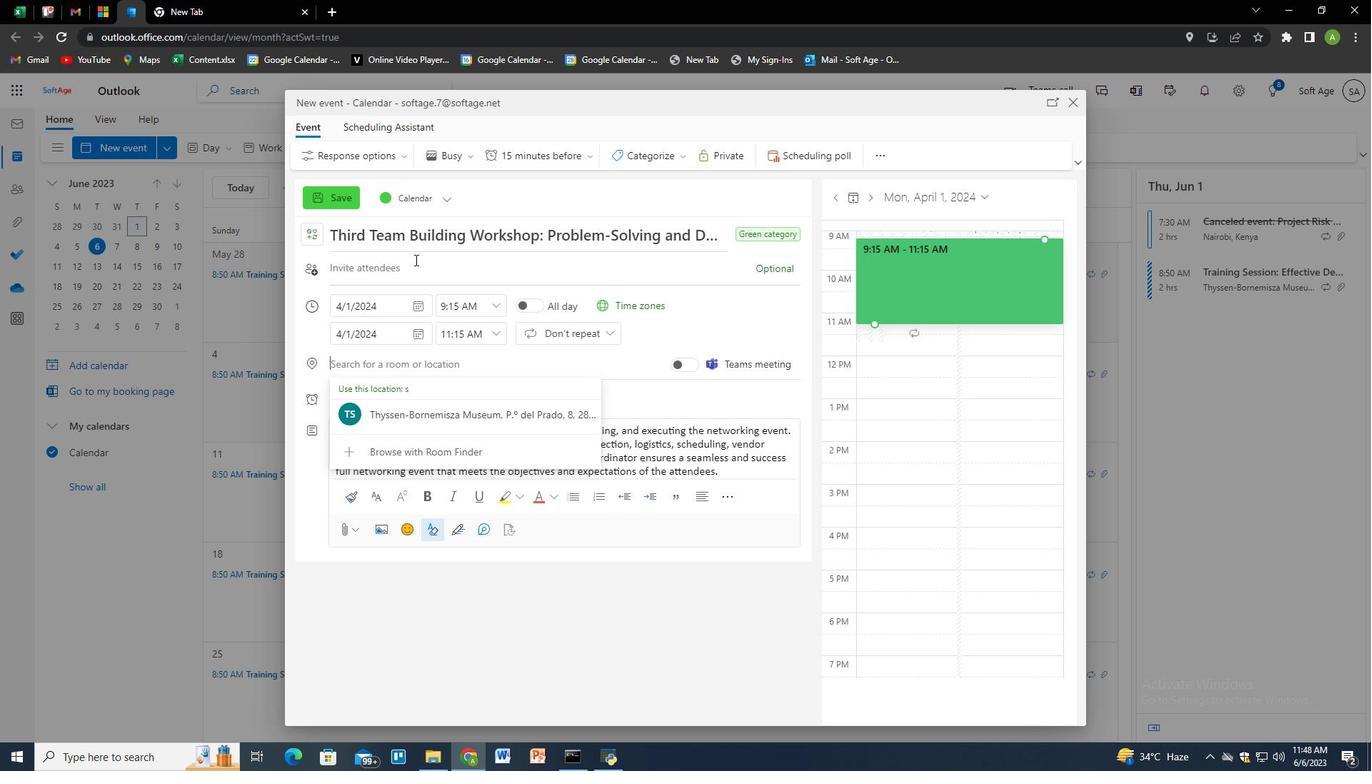 
Action: Key pressed softage.10<Key.caps_lock>2S<Key.backspace><Key.backspace><Key.shift>@SOF<Key.backspace><Key.backspace><Key.backspace>SOF<Key.backspace><Key.backspace><Key.caps_lock><Key.backspace>softage.net<Key.enter>softage.5<Key.shift><Key.shift><Key.shift><Key.shift><Key.shift>@softage.net<Key.enter>
Screenshot: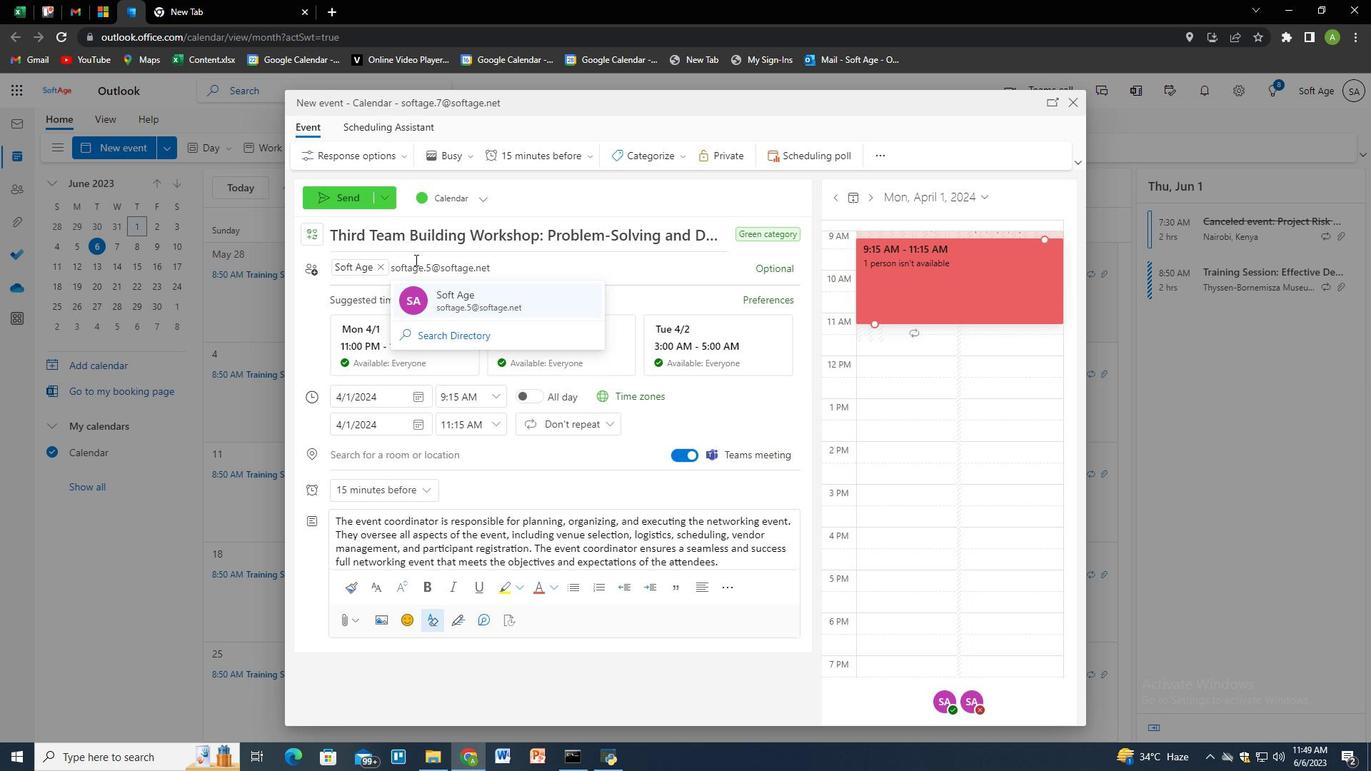 
Action: Mouse moved to (551, 152)
Screenshot: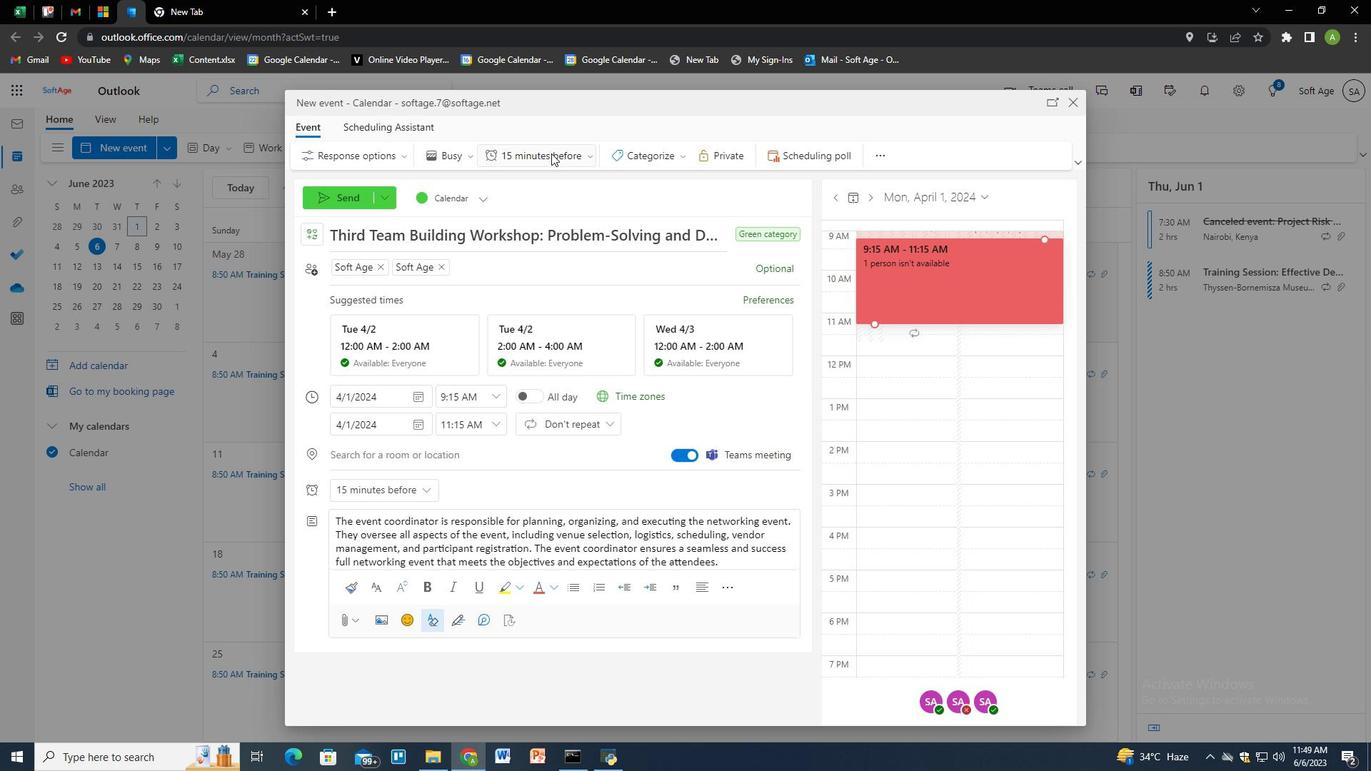 
Action: Mouse pressed left at (551, 152)
Screenshot: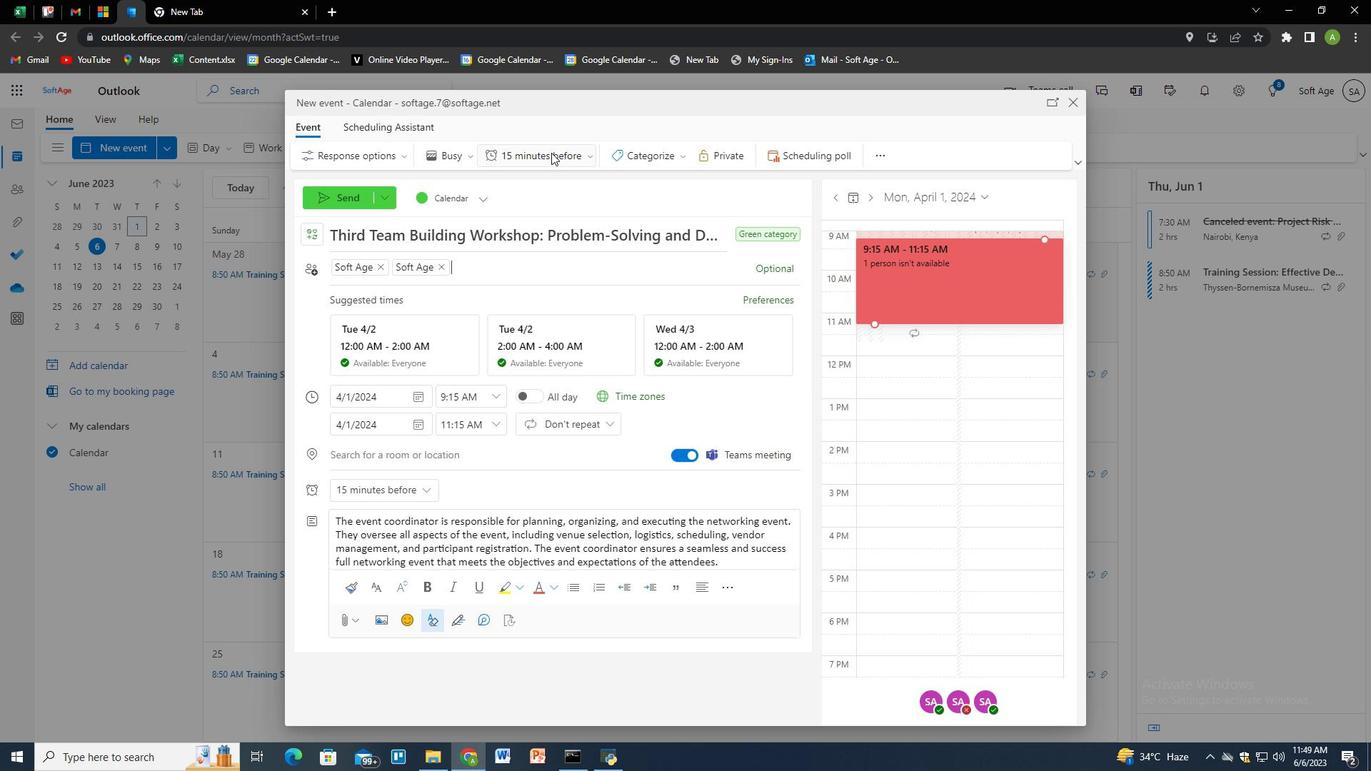 
Action: Mouse moved to (548, 332)
Screenshot: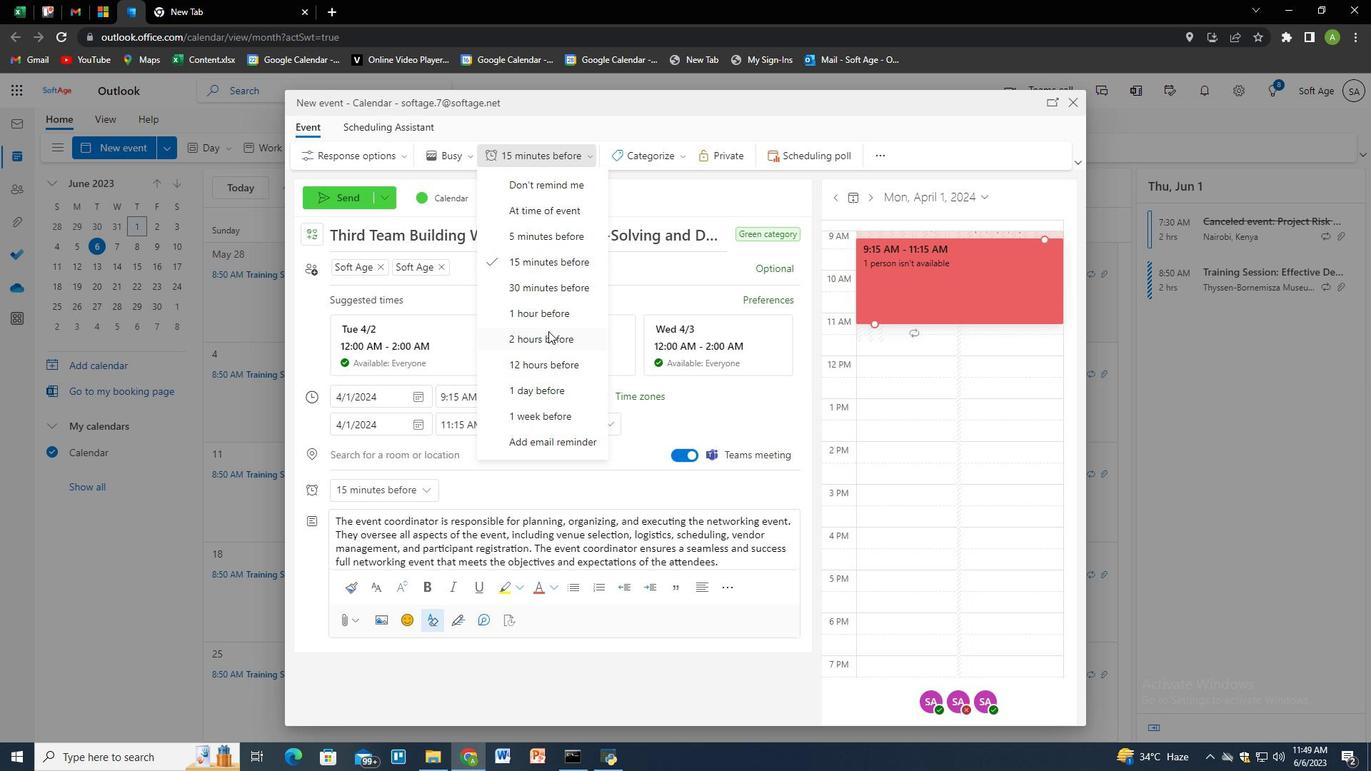 
Action: Mouse pressed left at (548, 332)
Screenshot: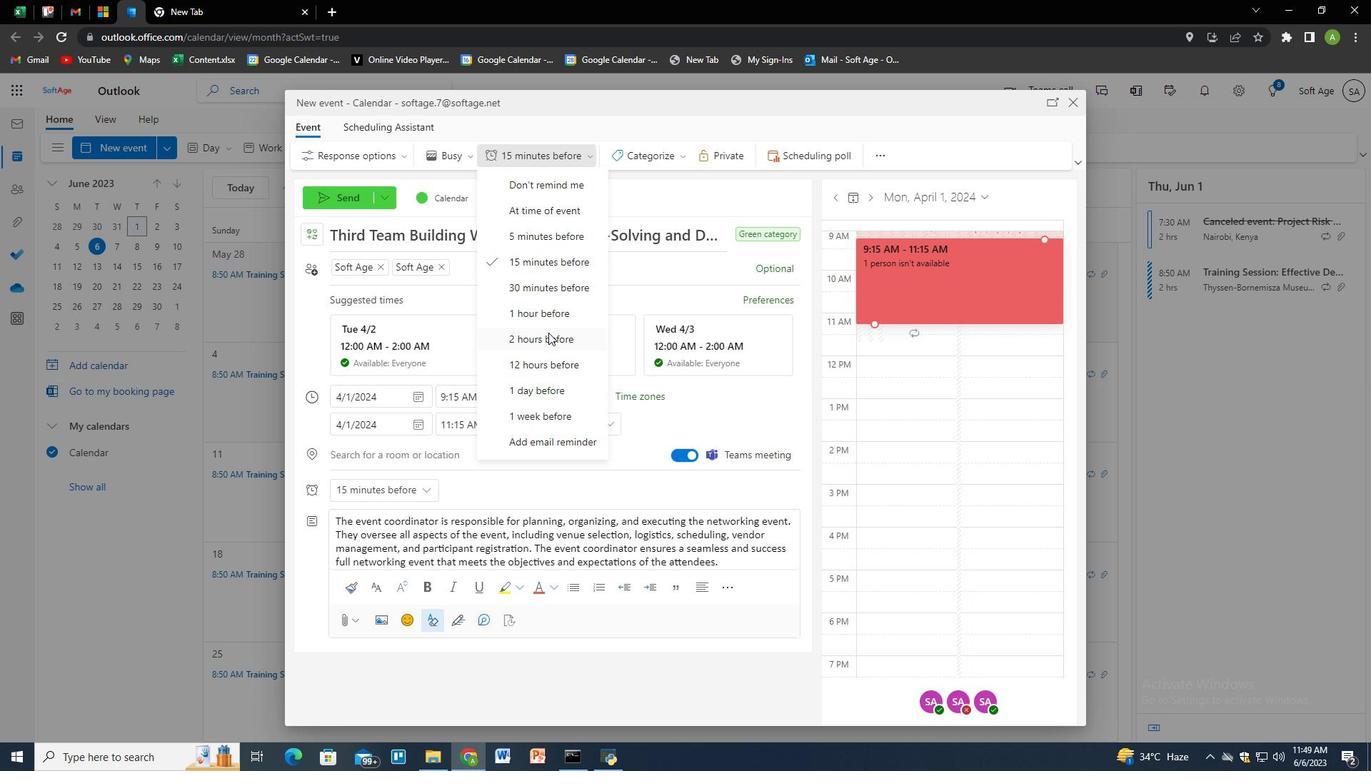 
Action: Mouse moved to (347, 204)
Screenshot: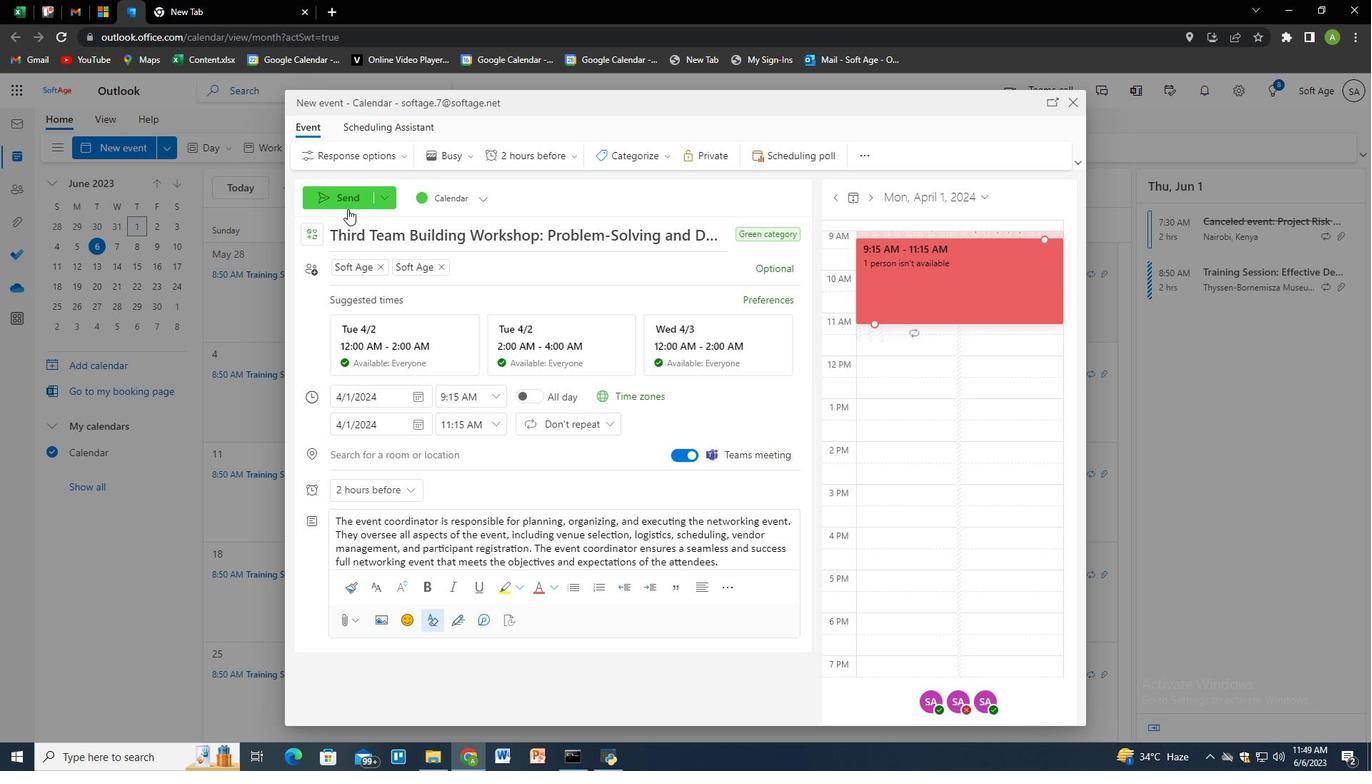 
Action: Mouse pressed left at (347, 204)
Screenshot: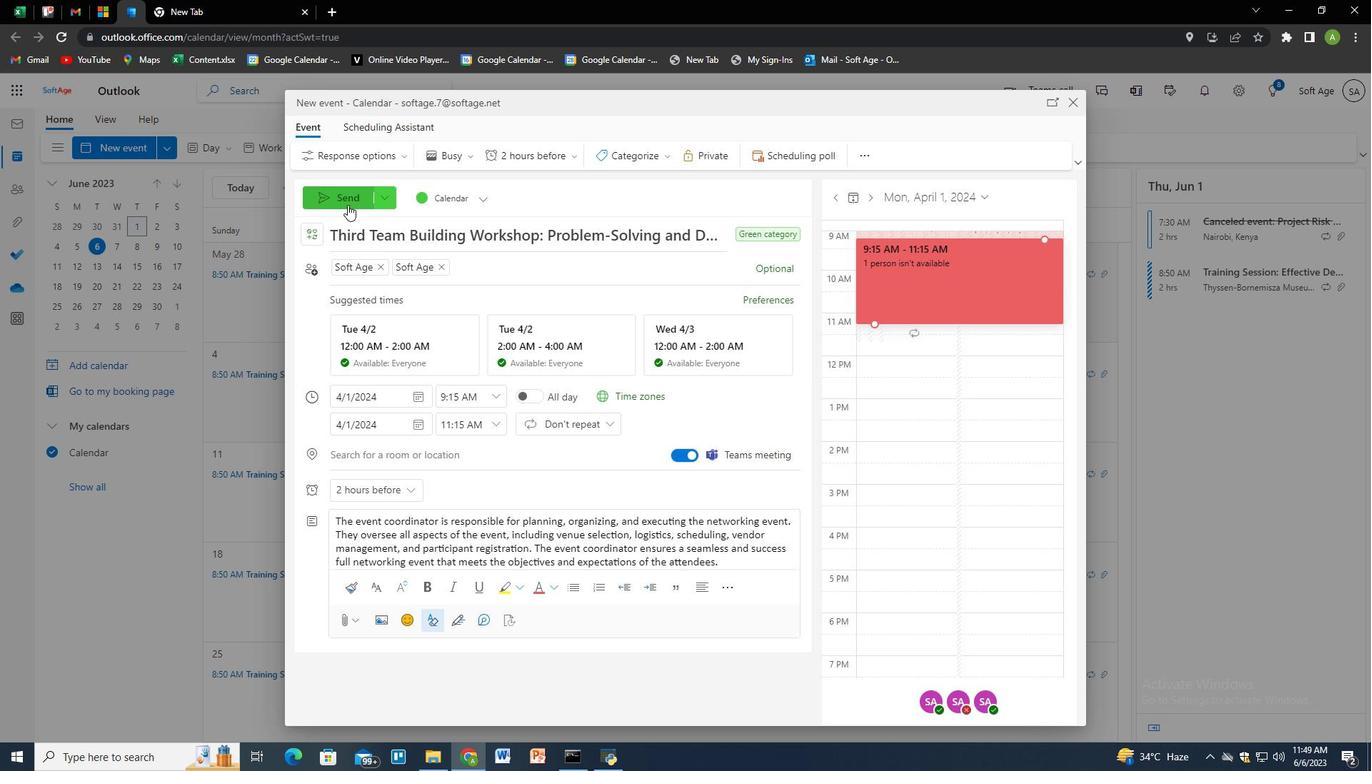 
Action: Mouse moved to (594, 325)
Screenshot: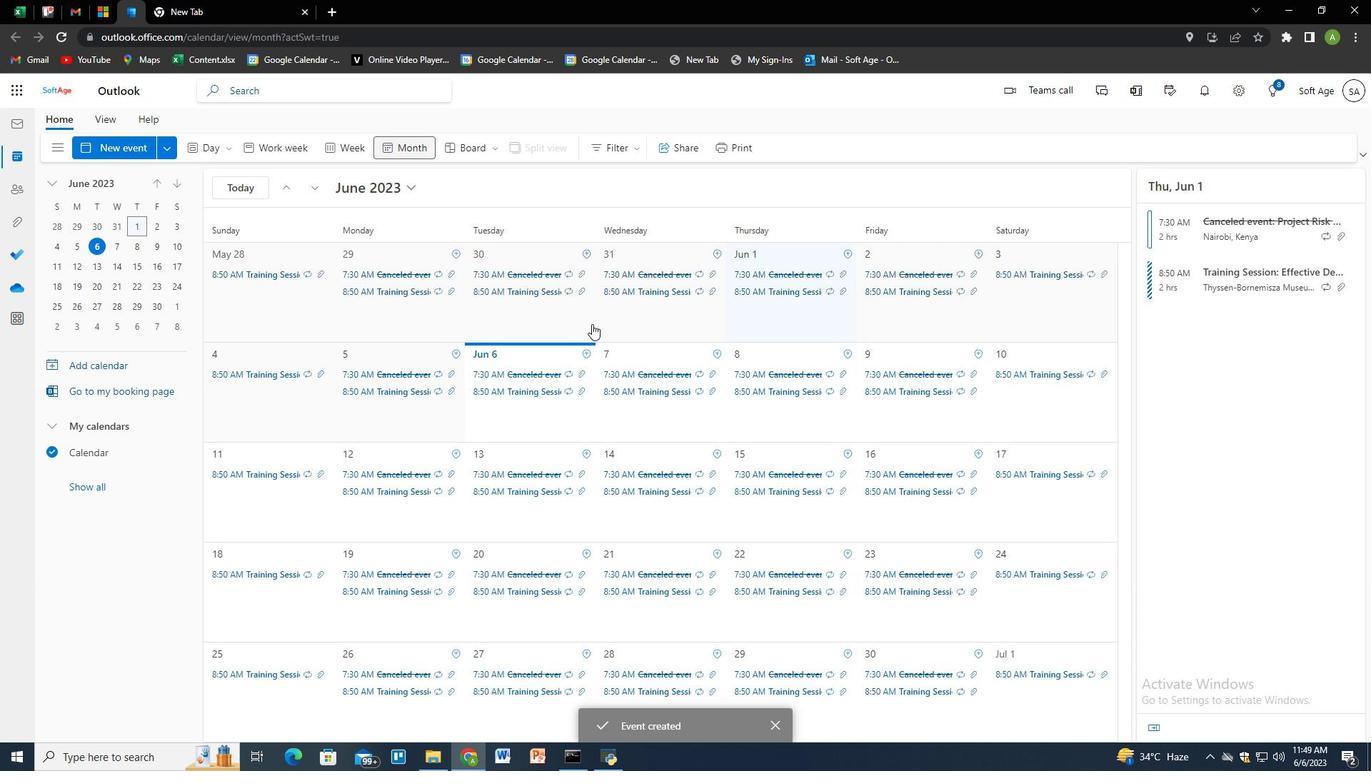 
